 Task: Check the average views per listing of granite counters in the last 1 year.
Action: Mouse moved to (1122, 256)
Screenshot: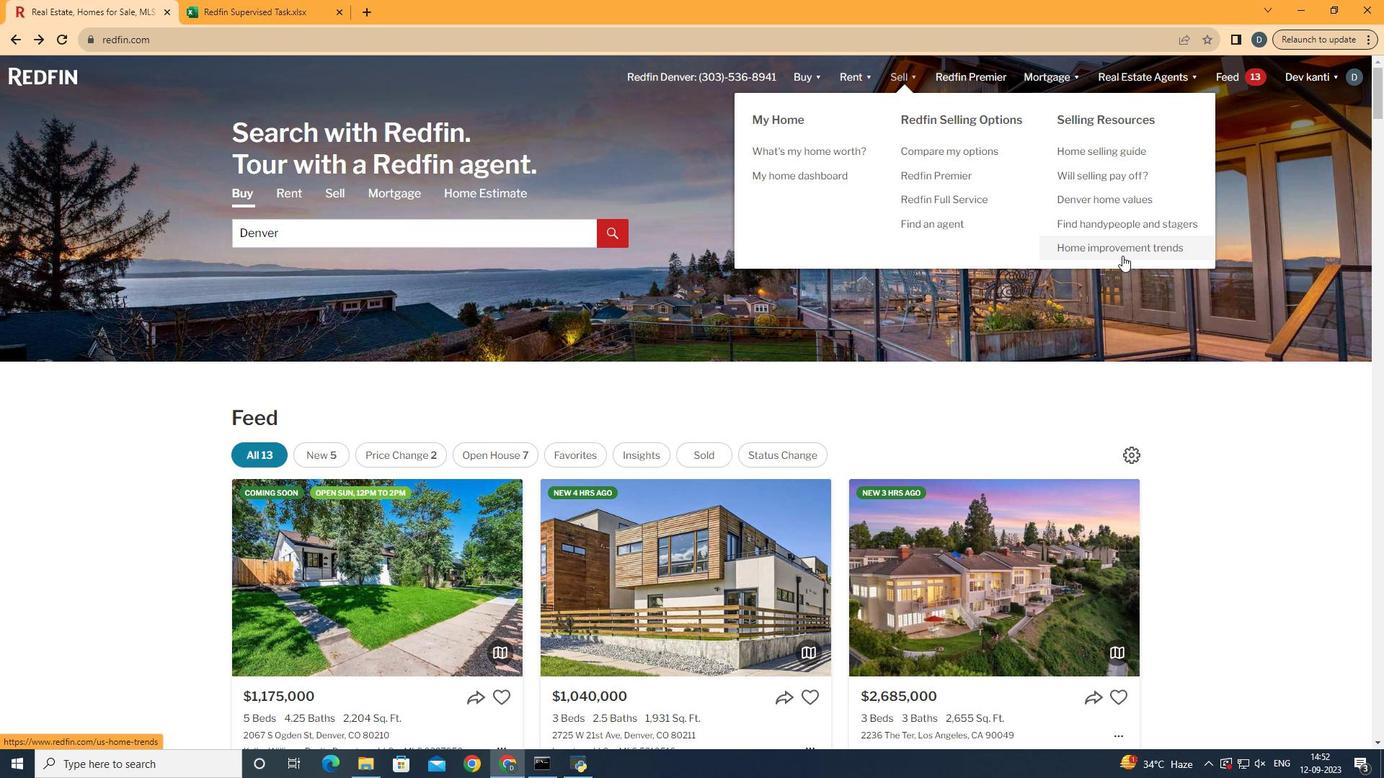 
Action: Mouse pressed left at (1122, 256)
Screenshot: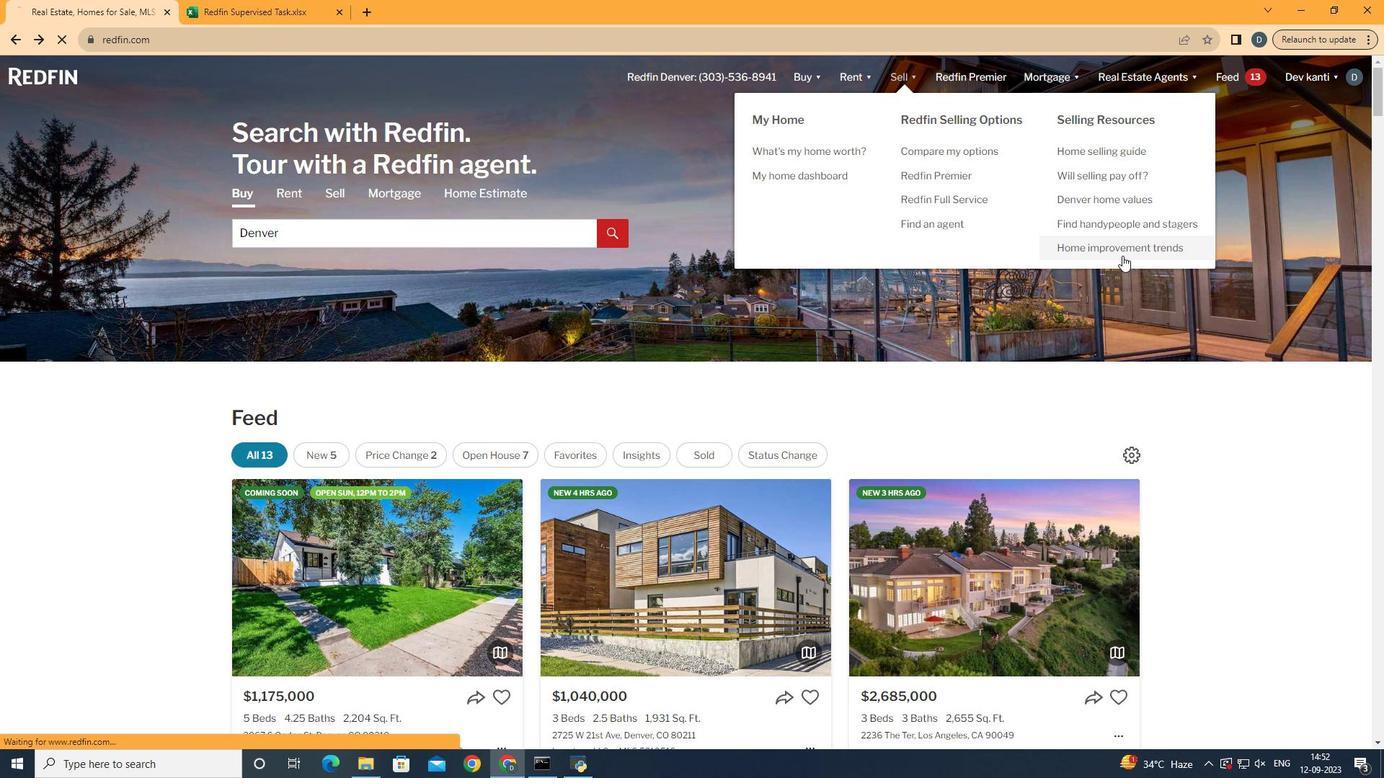 
Action: Mouse moved to (355, 269)
Screenshot: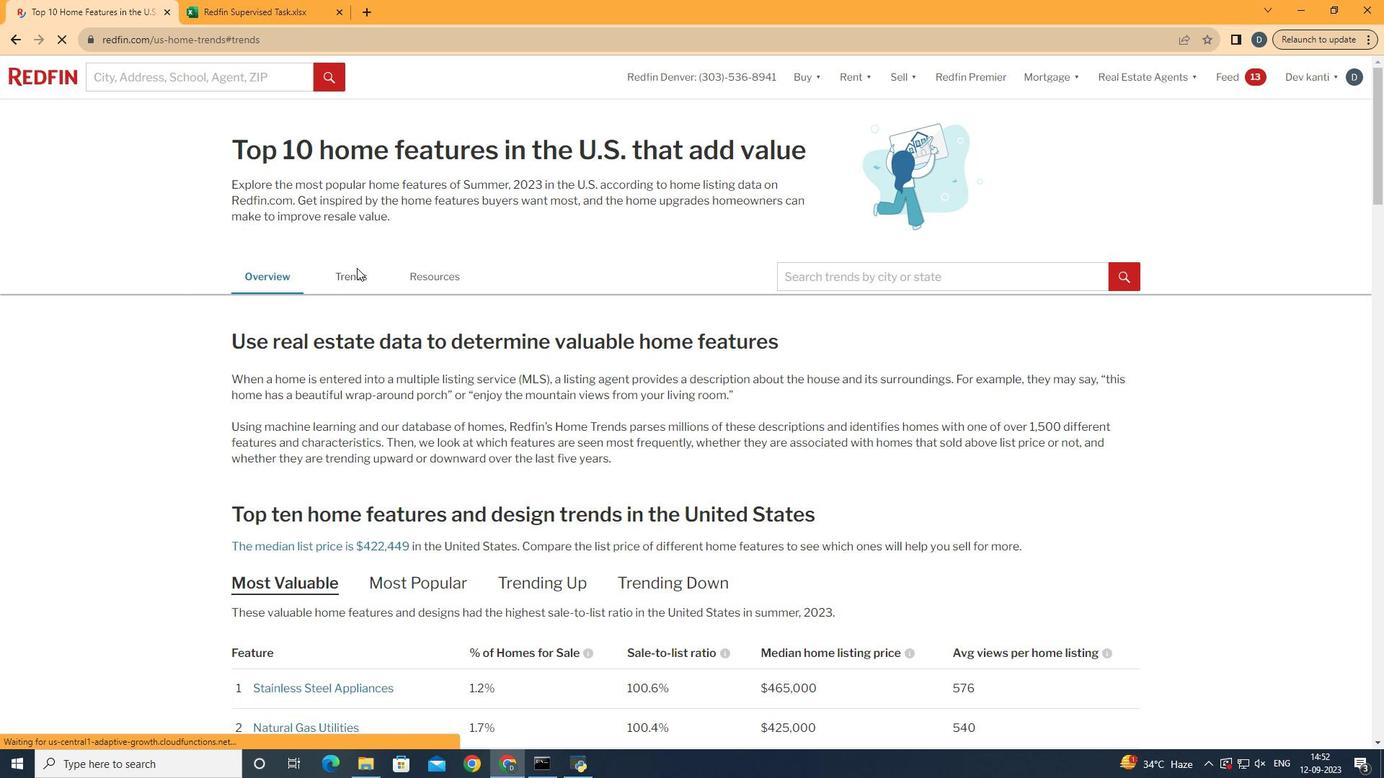 
Action: Mouse pressed left at (355, 269)
Screenshot: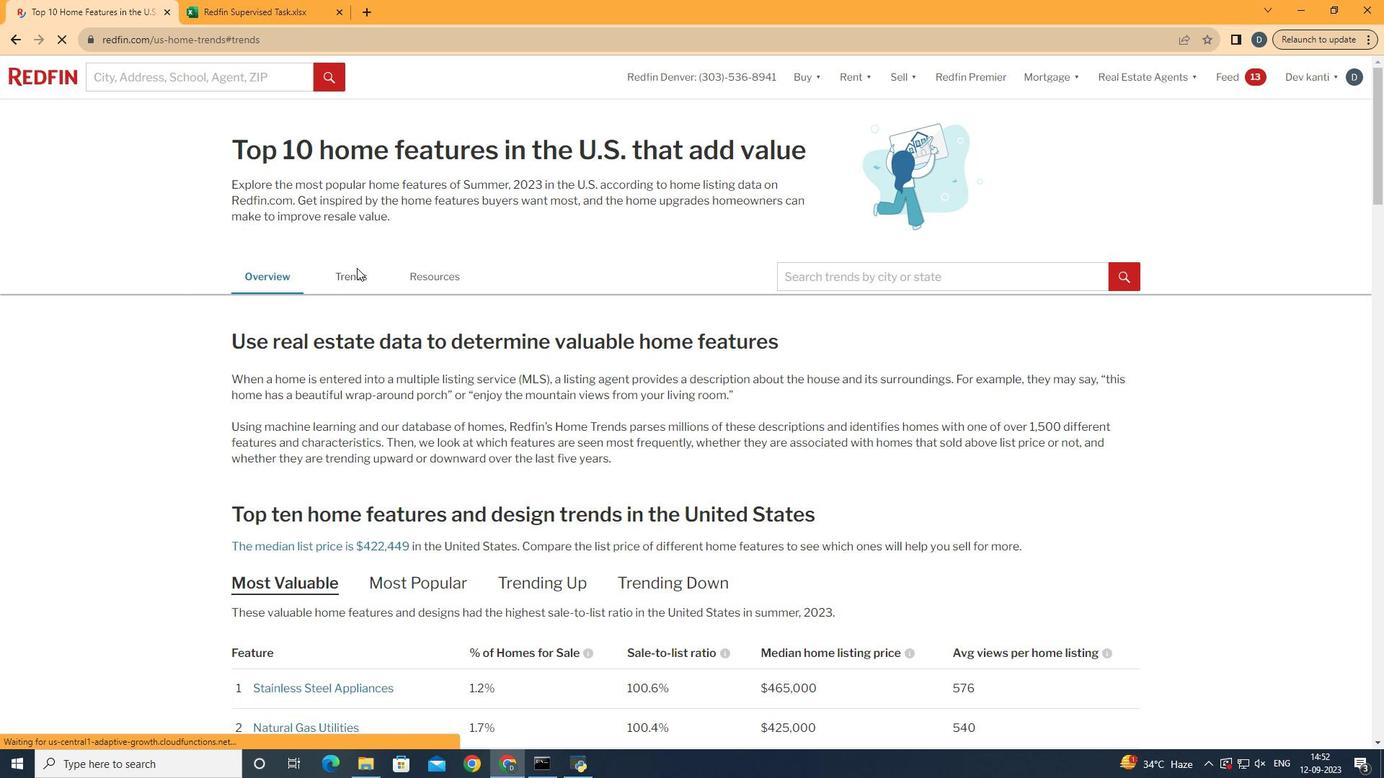 
Action: Mouse moved to (511, 350)
Screenshot: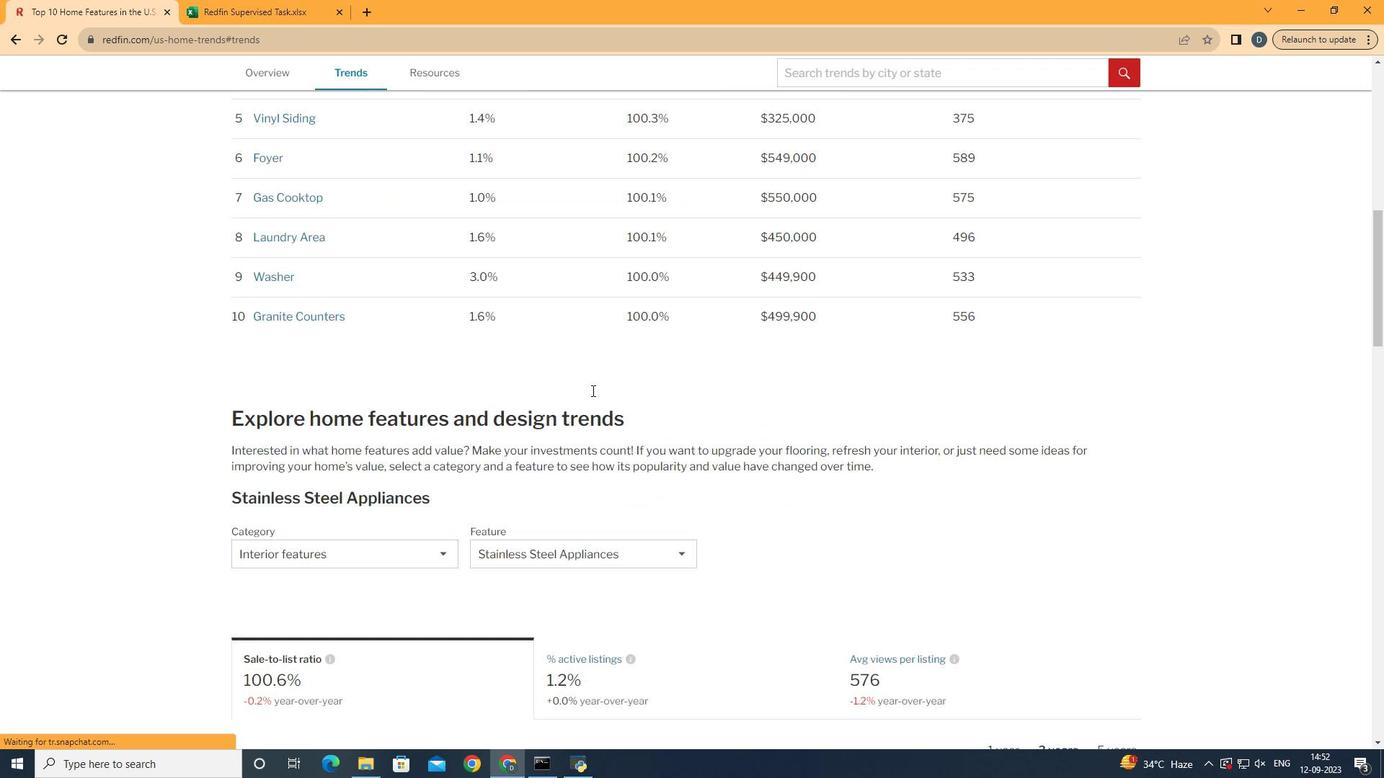 
Action: Mouse scrolled (511, 349) with delta (0, 0)
Screenshot: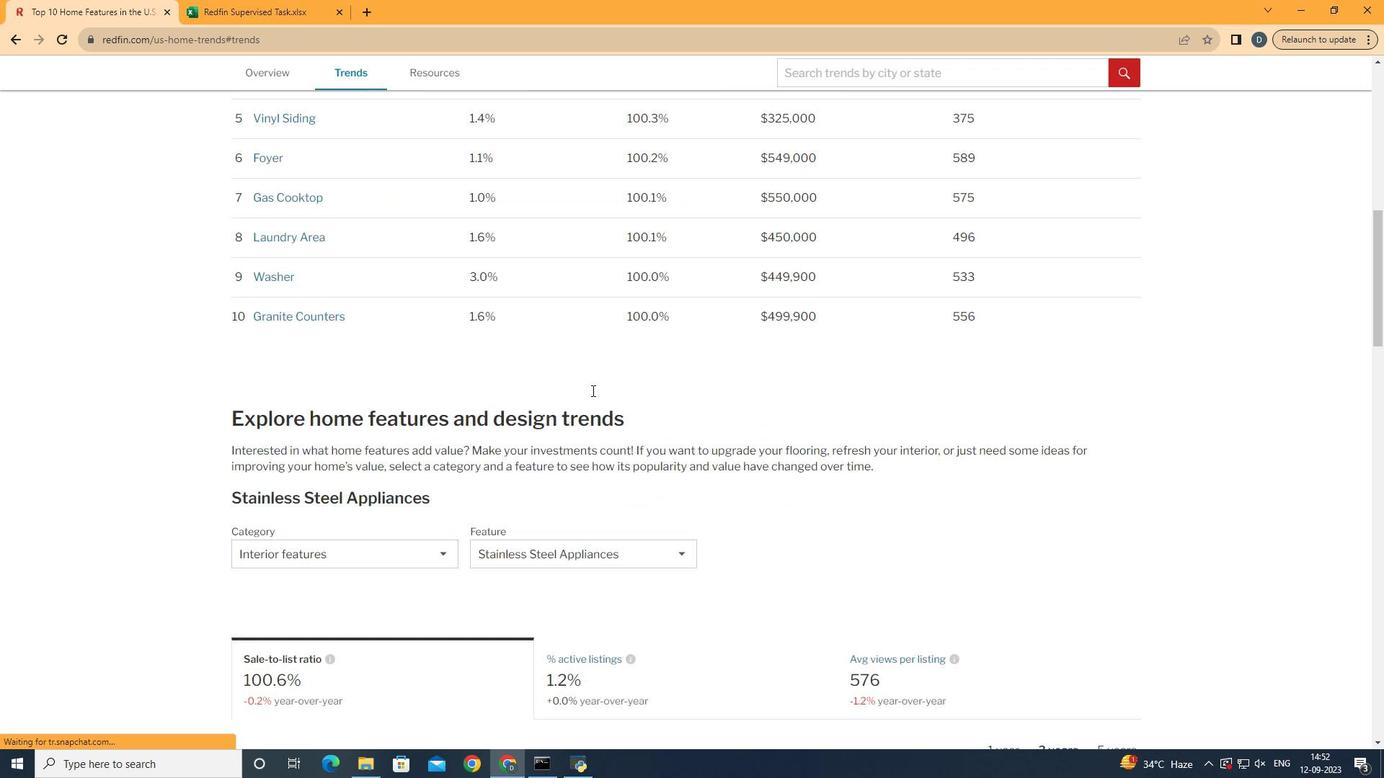 
Action: Mouse moved to (537, 359)
Screenshot: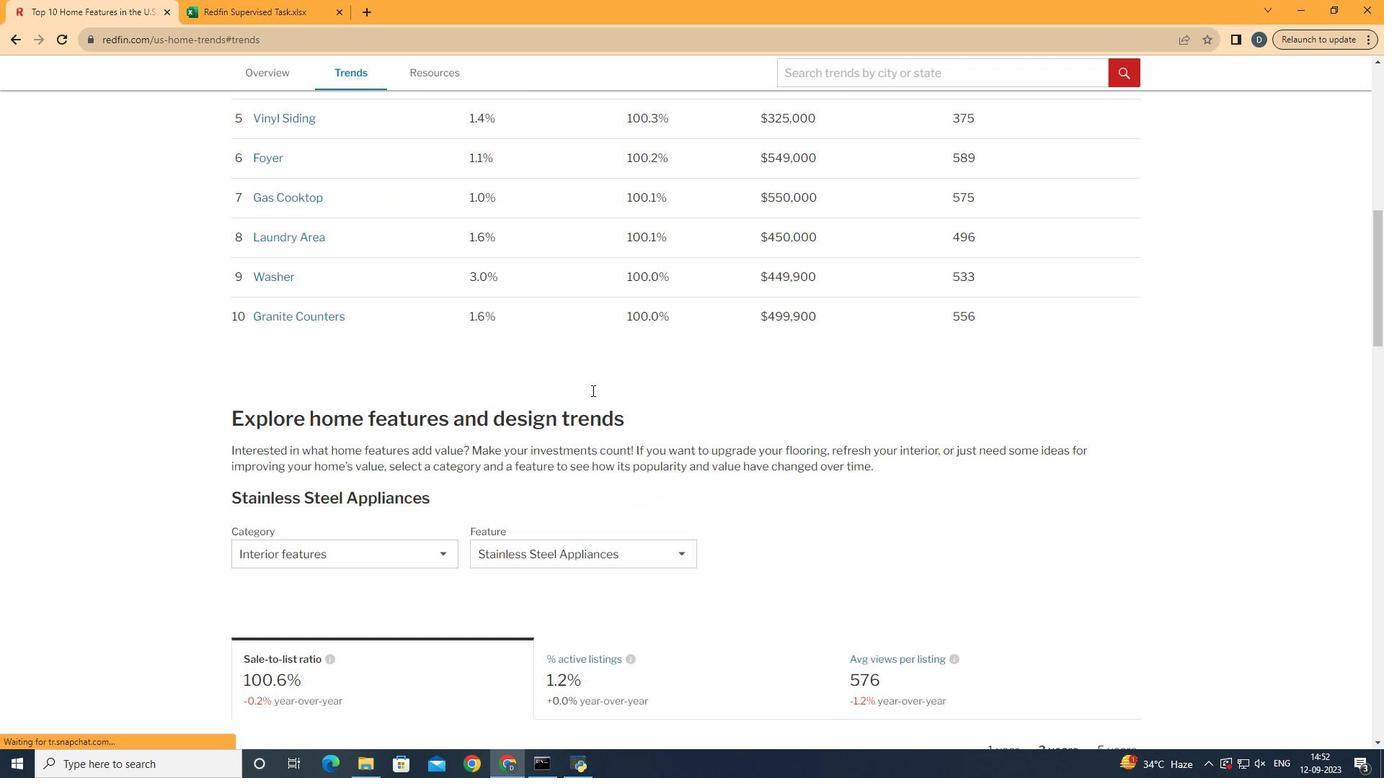 
Action: Mouse scrolled (537, 359) with delta (0, 0)
Screenshot: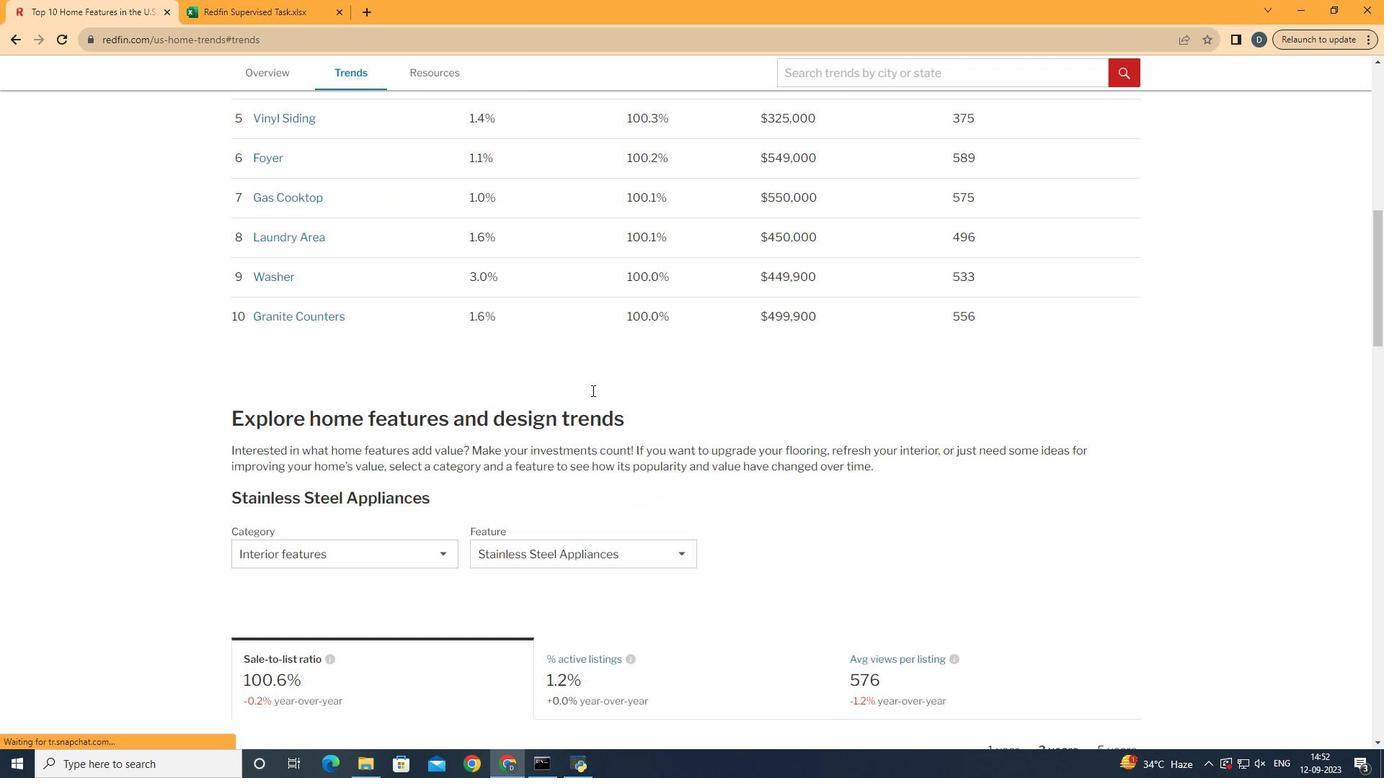
Action: Mouse moved to (557, 365)
Screenshot: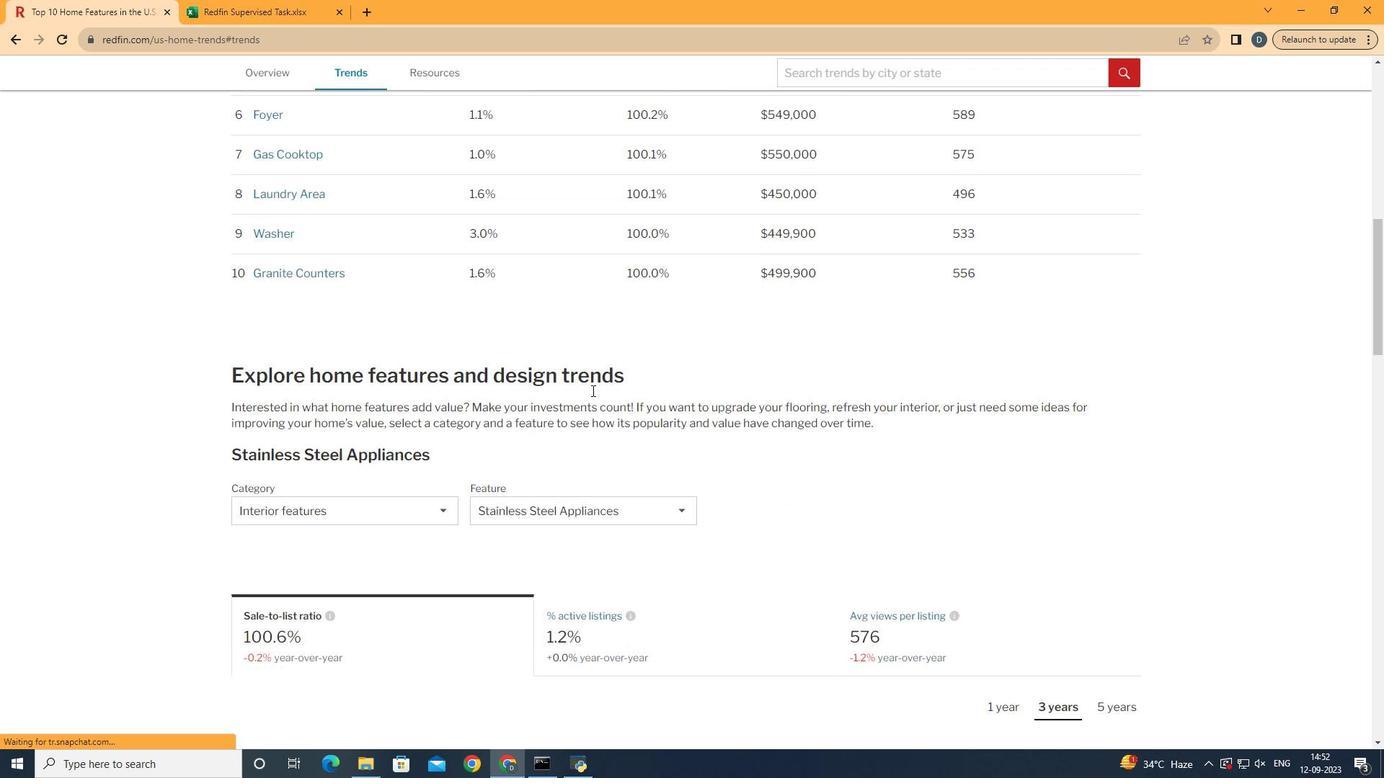 
Action: Mouse scrolled (557, 364) with delta (0, 0)
Screenshot: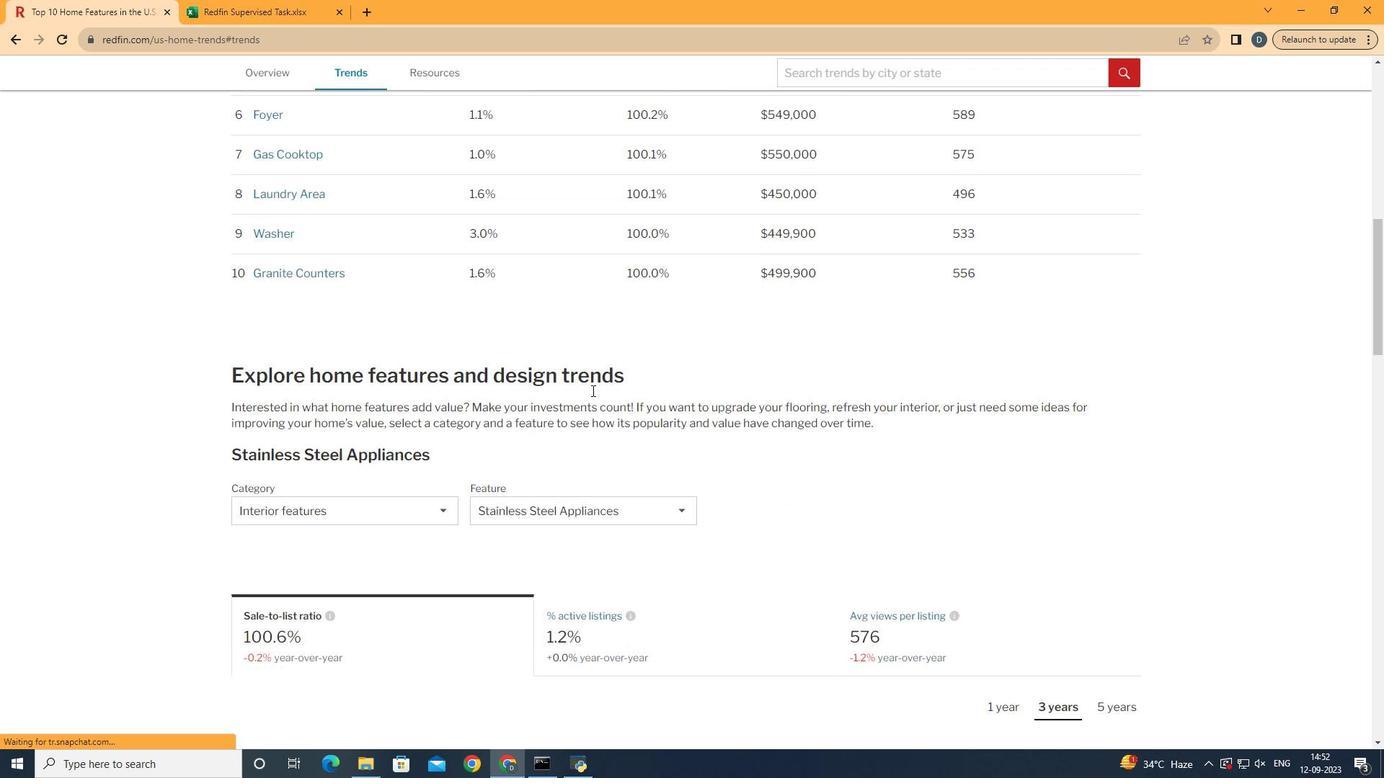 
Action: Mouse moved to (565, 368)
Screenshot: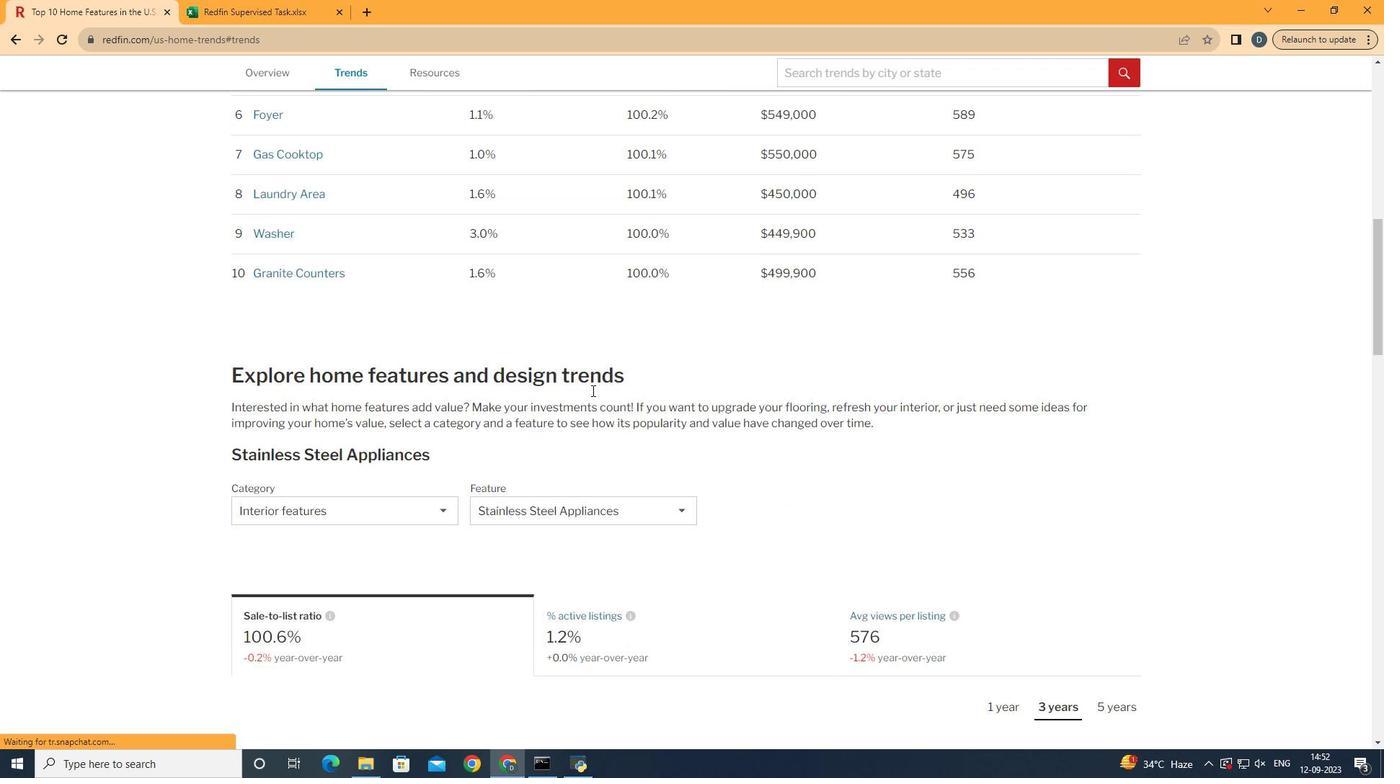 
Action: Mouse scrolled (565, 367) with delta (0, 0)
Screenshot: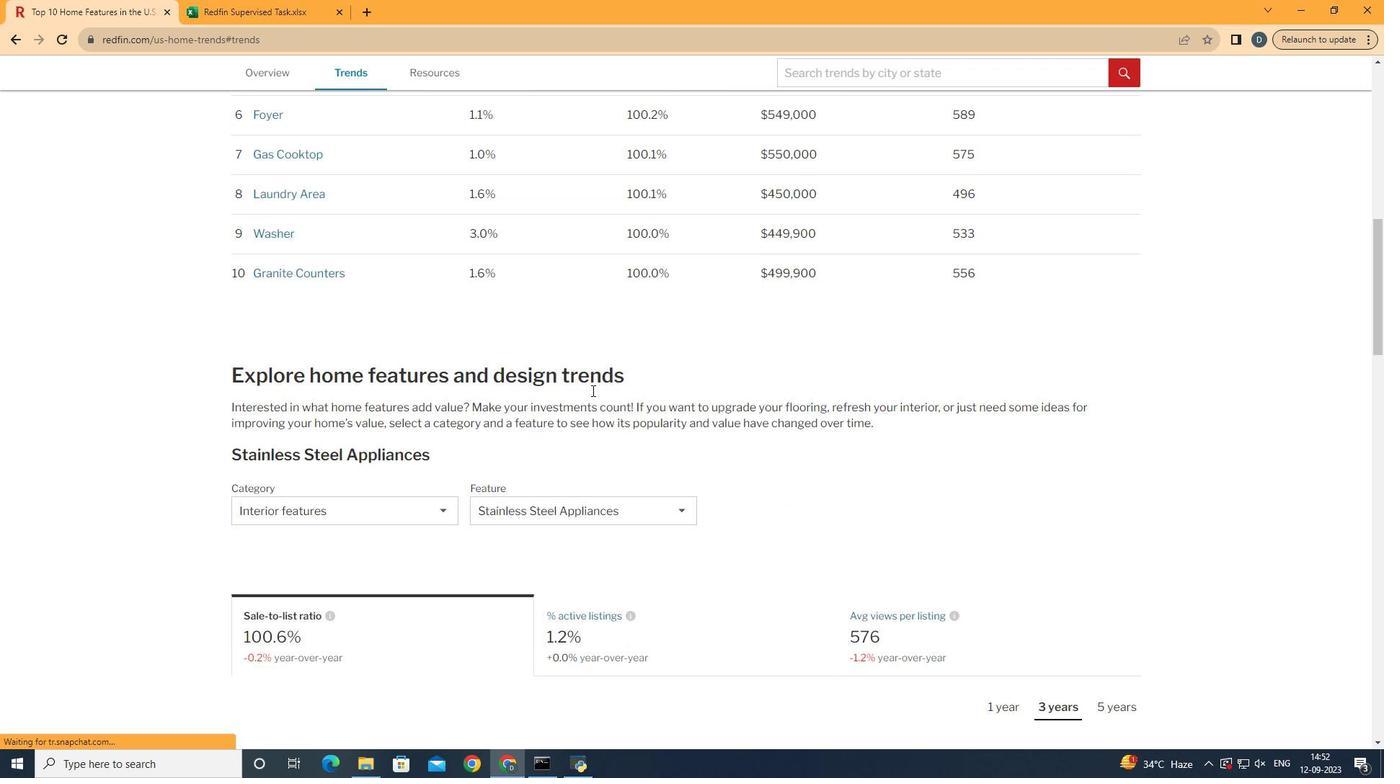 
Action: Mouse moved to (574, 377)
Screenshot: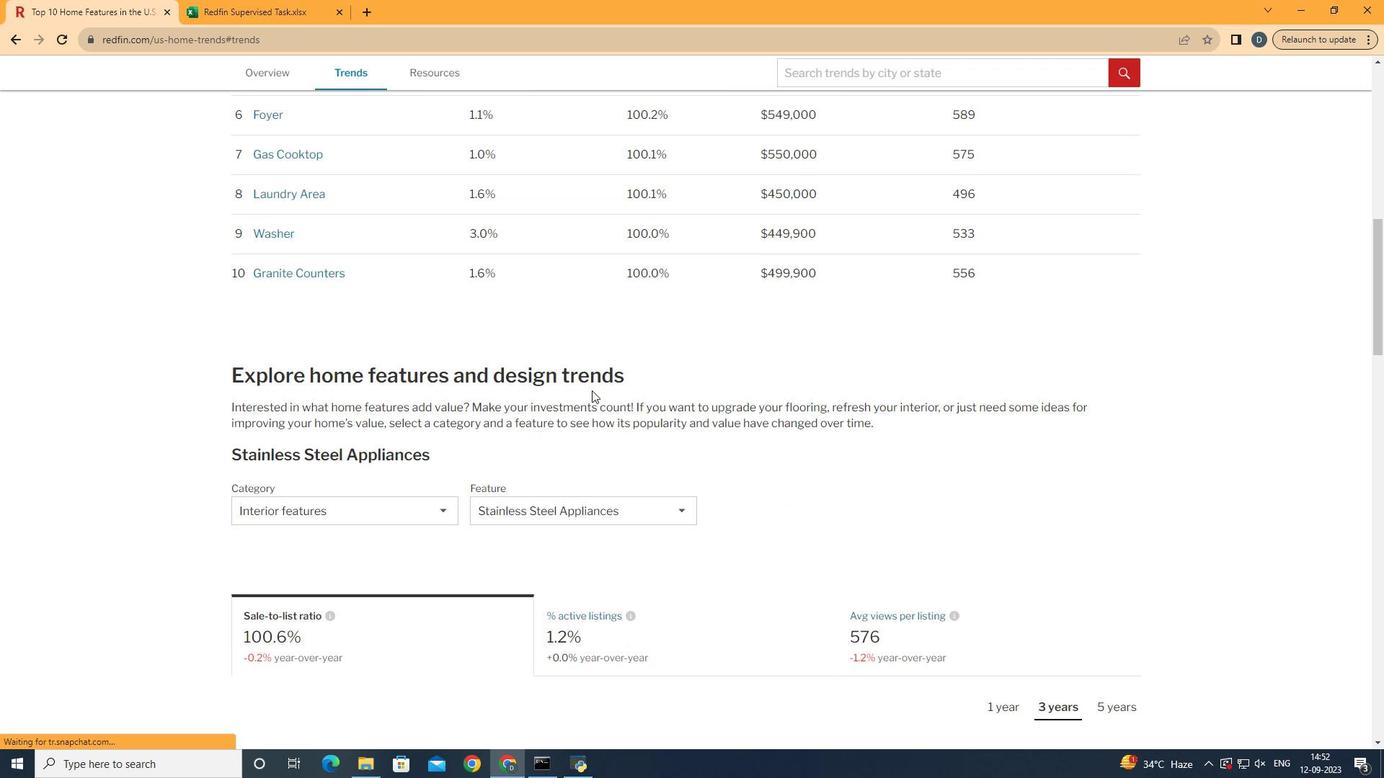 
Action: Mouse scrolled (574, 377) with delta (0, 0)
Screenshot: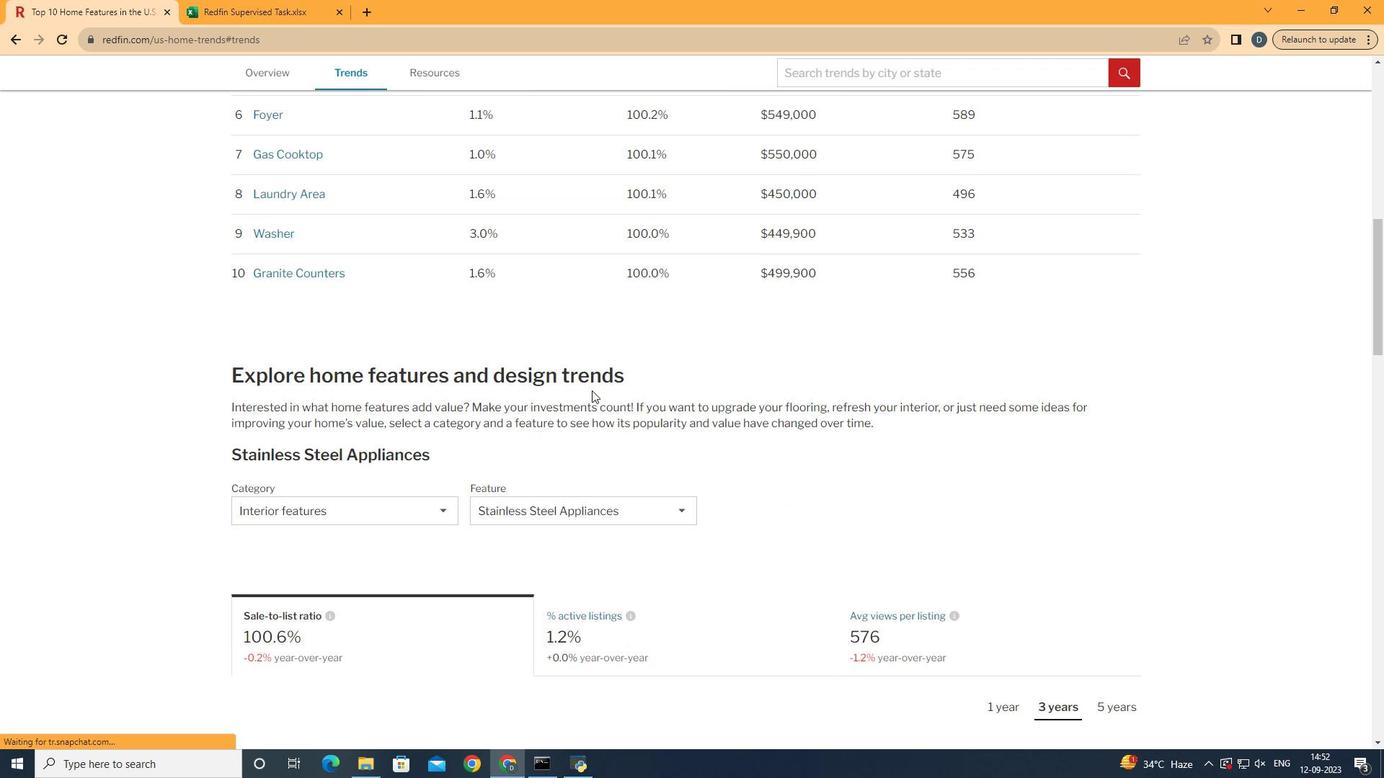 
Action: Mouse moved to (592, 390)
Screenshot: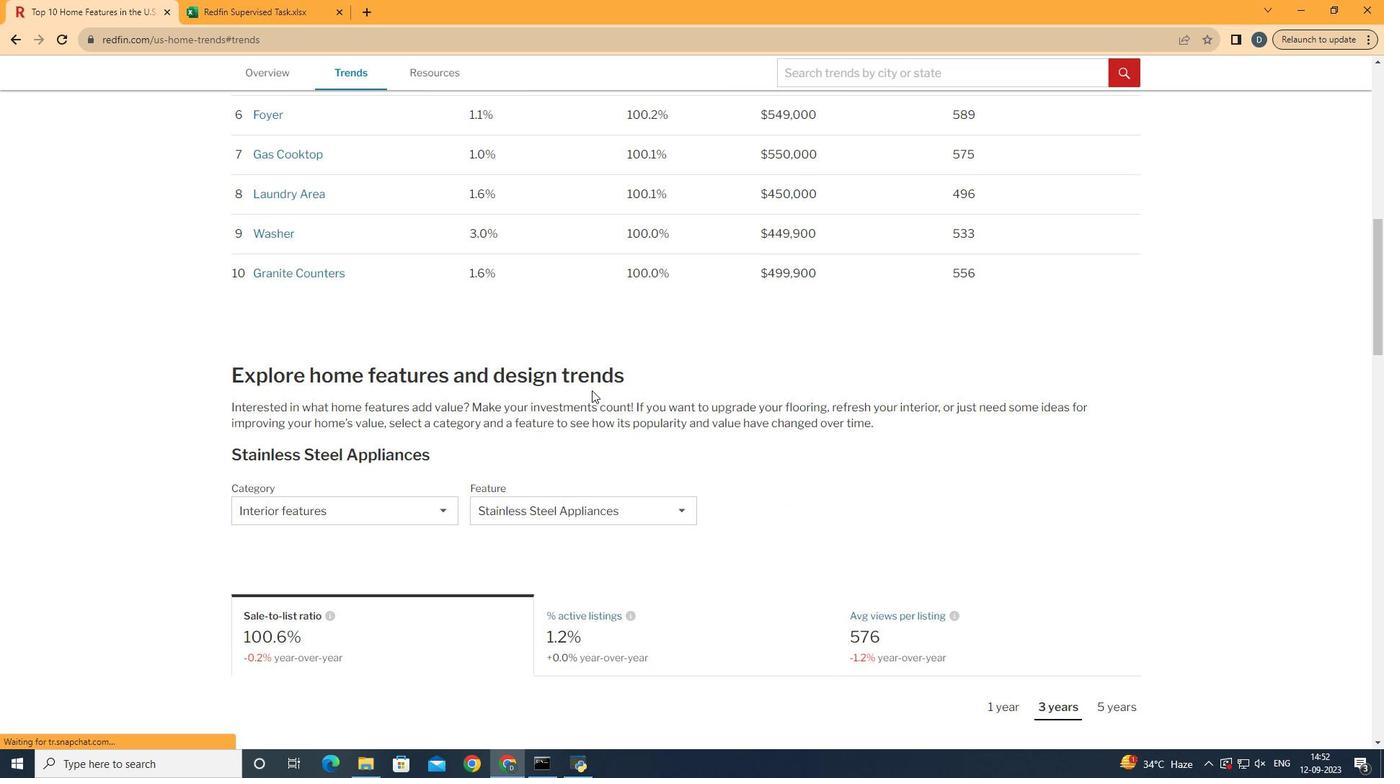 
Action: Mouse scrolled (592, 390) with delta (0, 0)
Screenshot: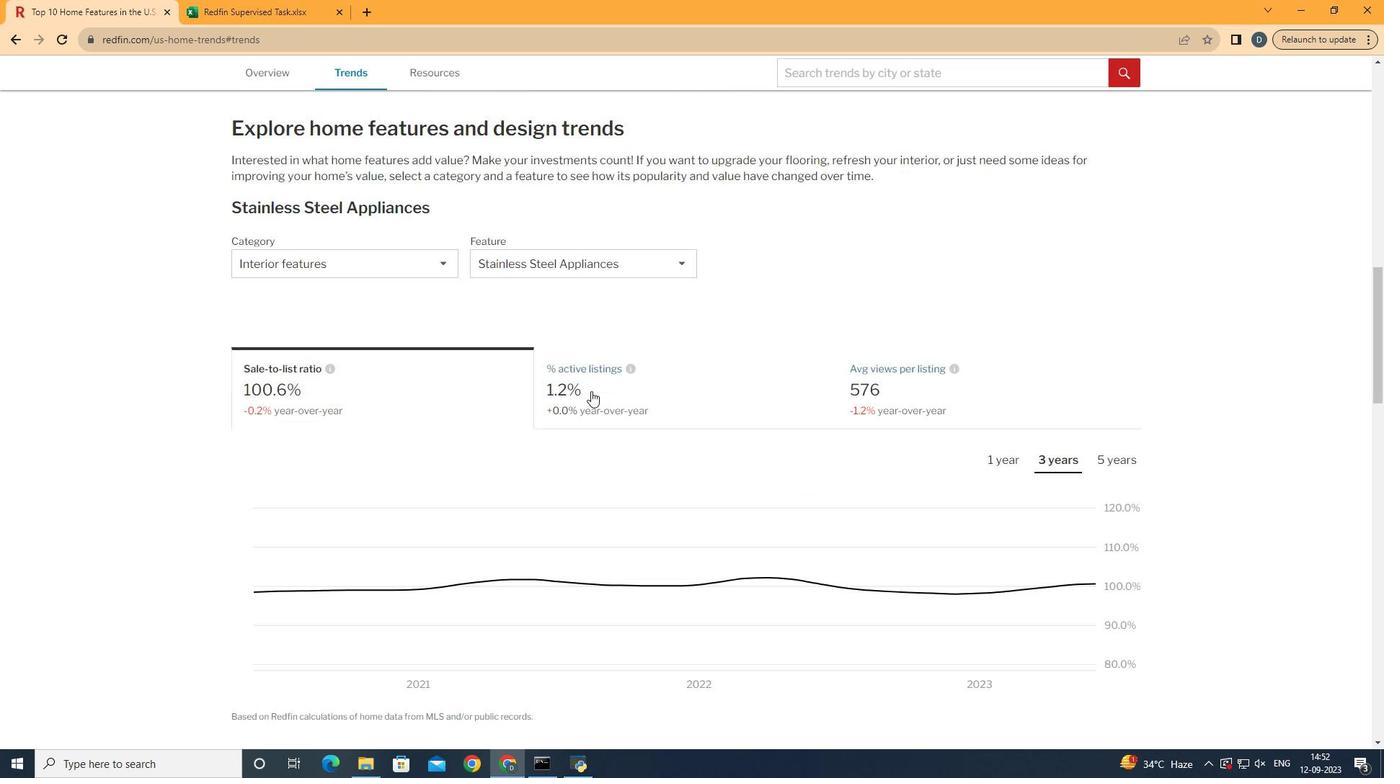 
Action: Mouse scrolled (592, 390) with delta (0, 0)
Screenshot: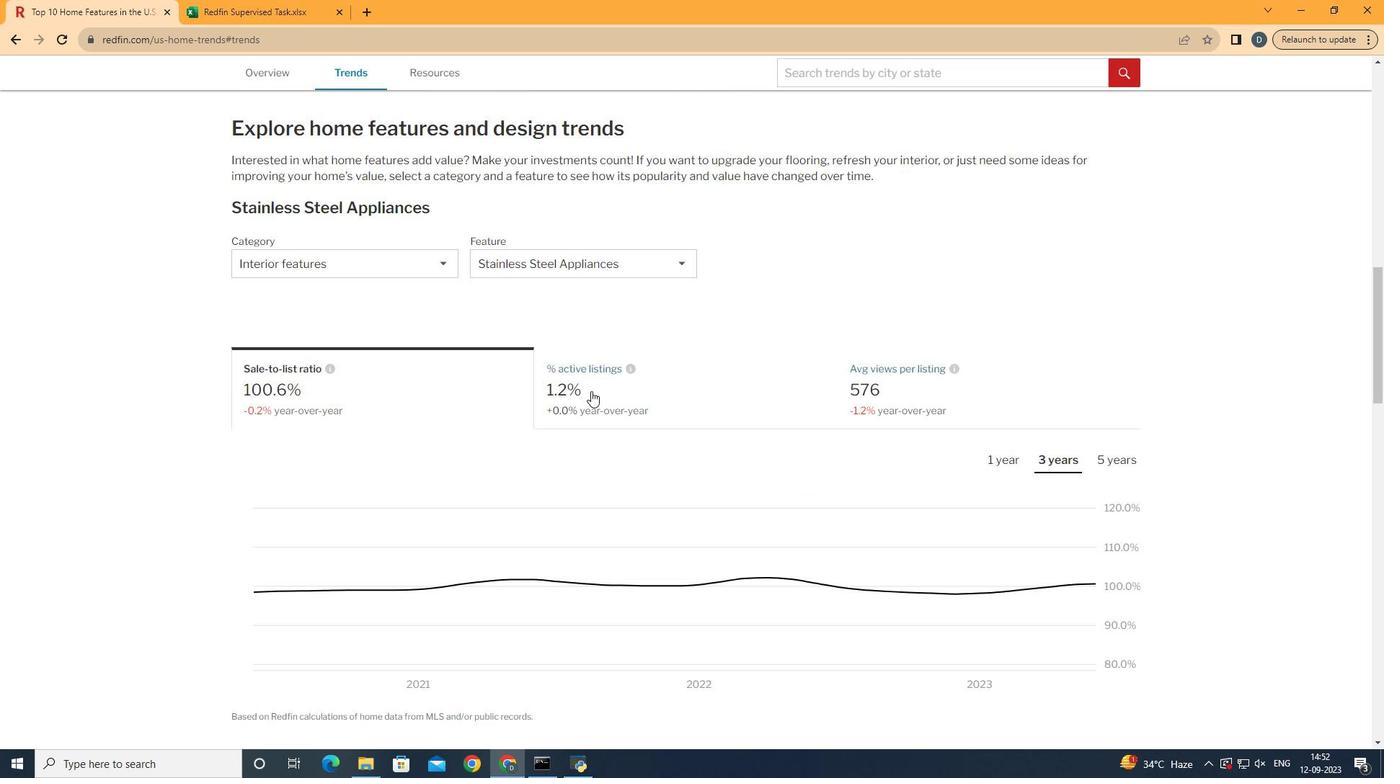 
Action: Mouse scrolled (592, 390) with delta (0, 0)
Screenshot: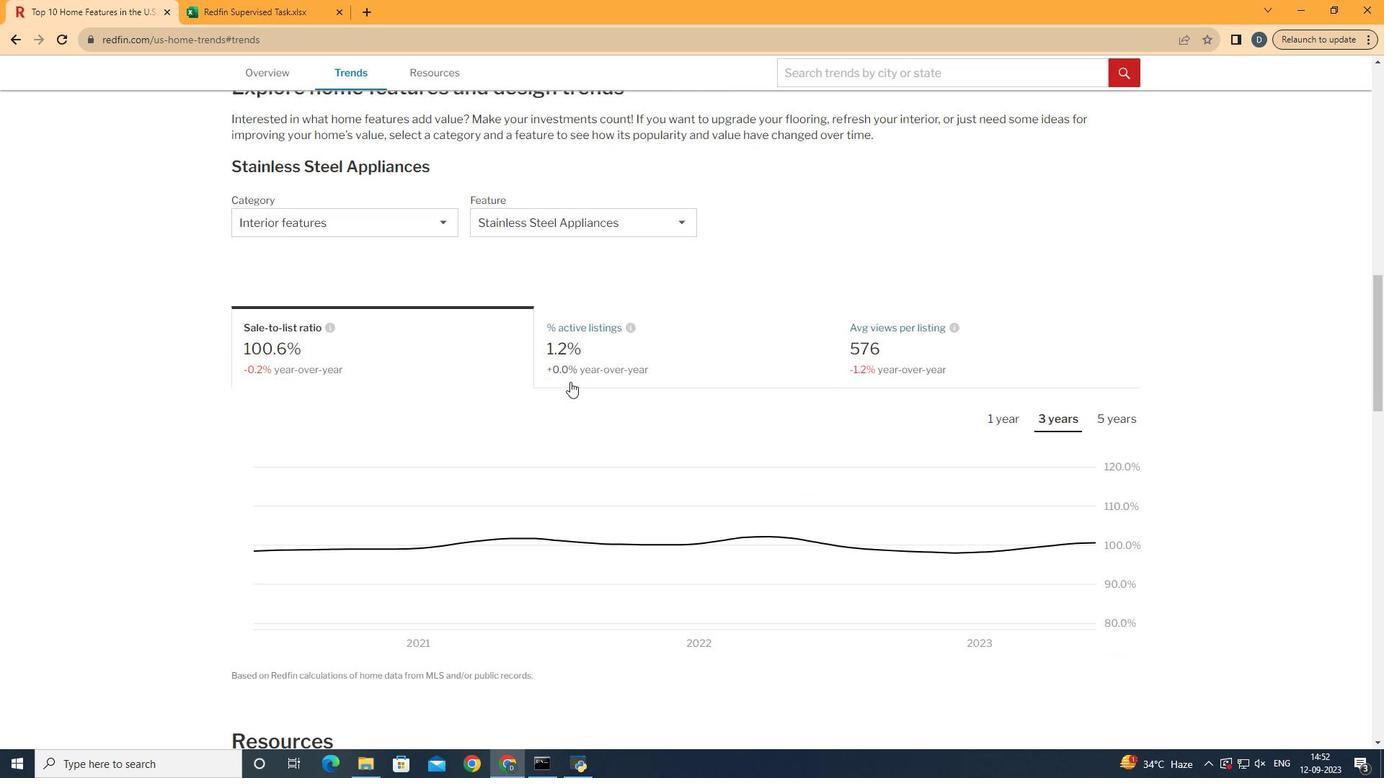 
Action: Mouse scrolled (592, 390) with delta (0, 0)
Screenshot: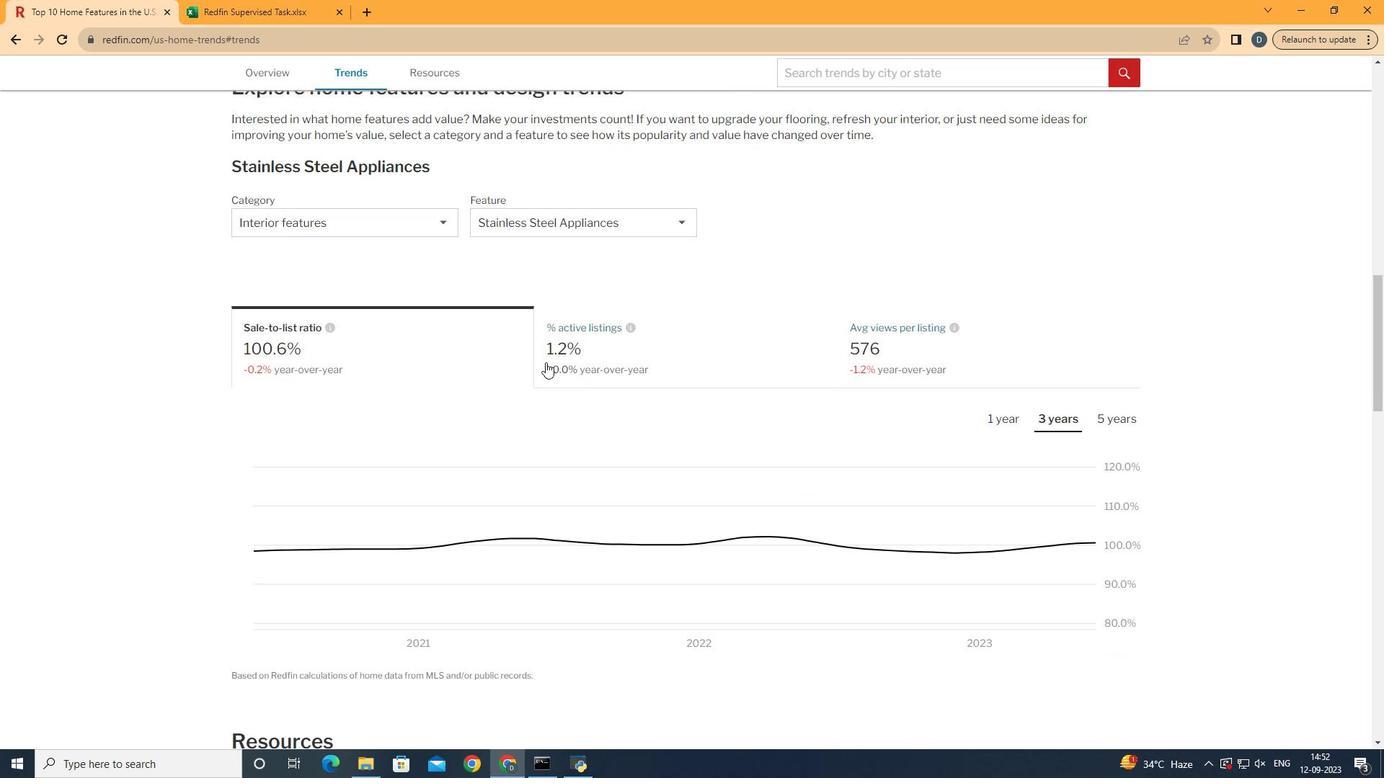 
Action: Mouse moved to (411, 207)
Screenshot: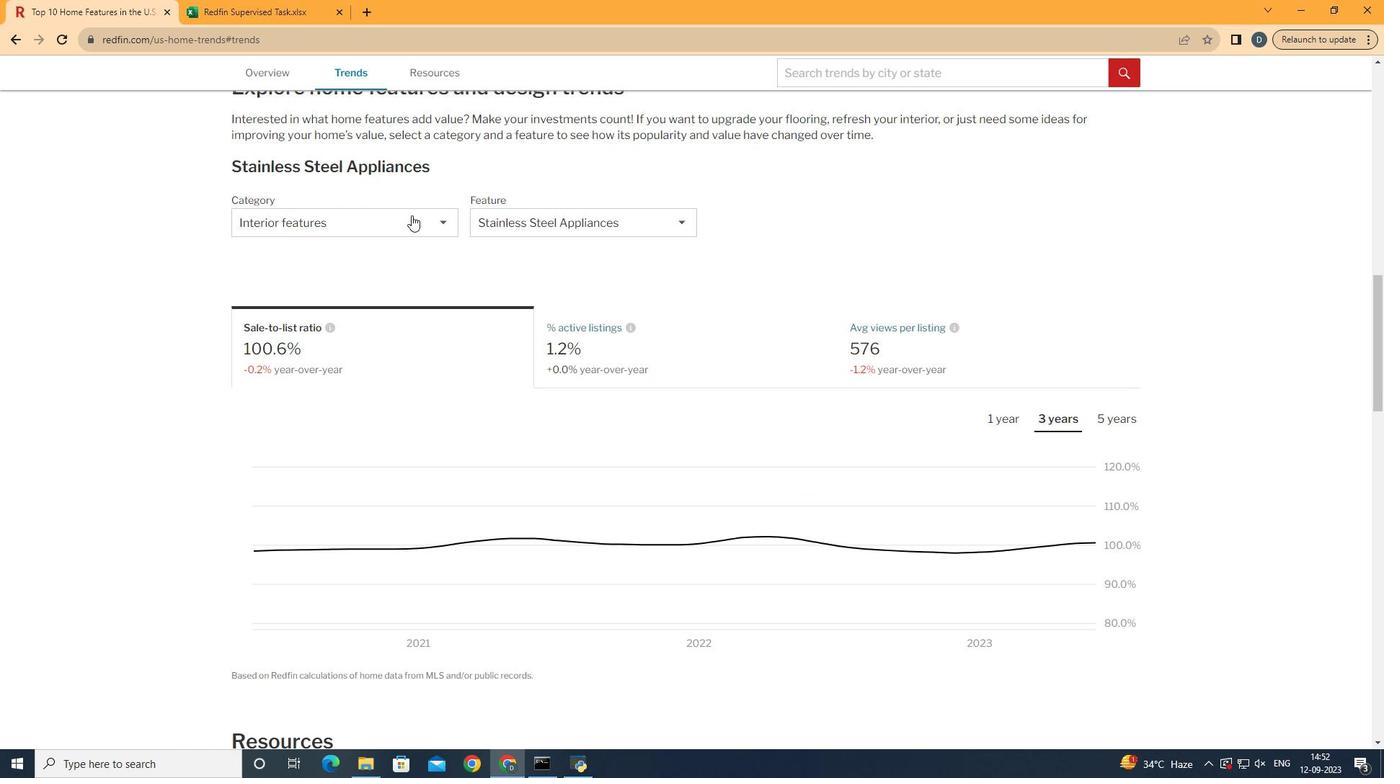 
Action: Mouse pressed left at (411, 207)
Screenshot: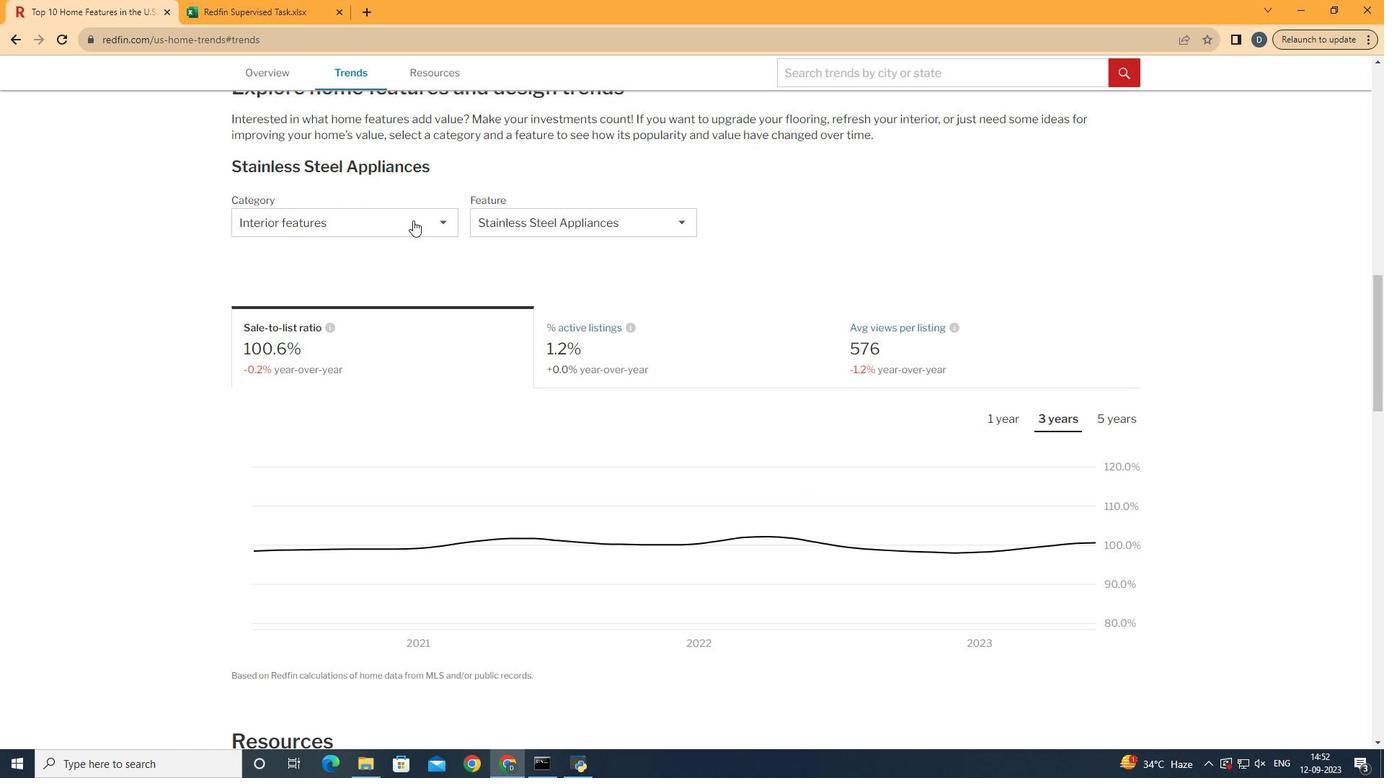 
Action: Mouse moved to (413, 220)
Screenshot: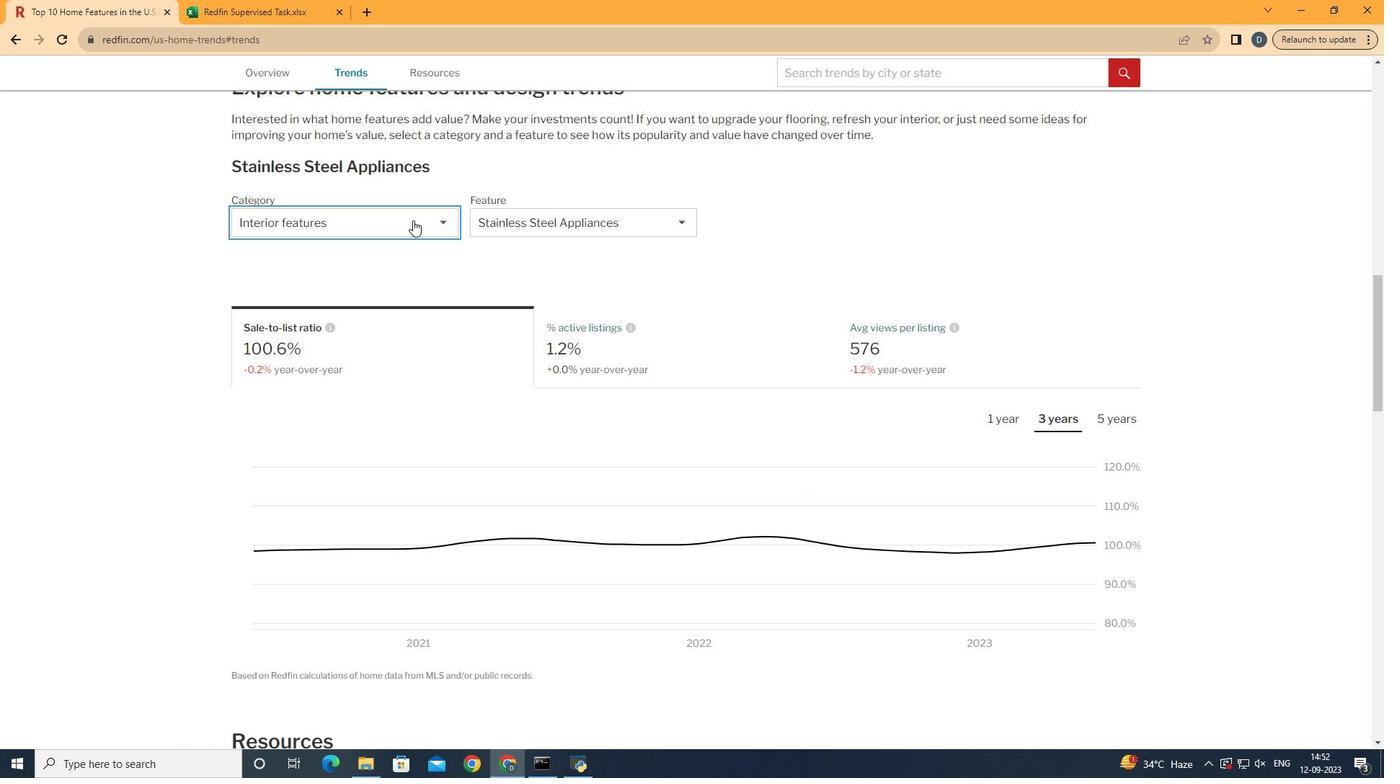 
Action: Mouse pressed left at (413, 220)
Screenshot: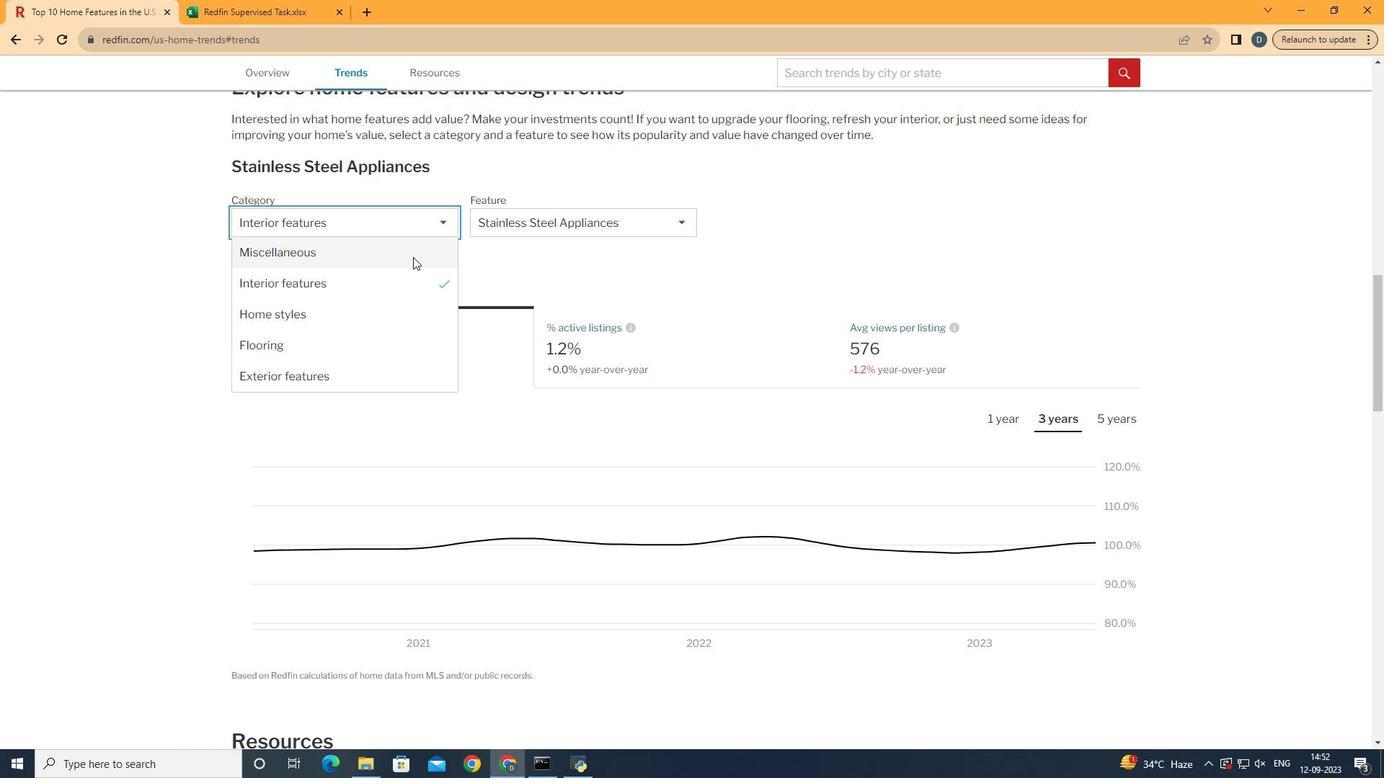 
Action: Mouse moved to (411, 280)
Screenshot: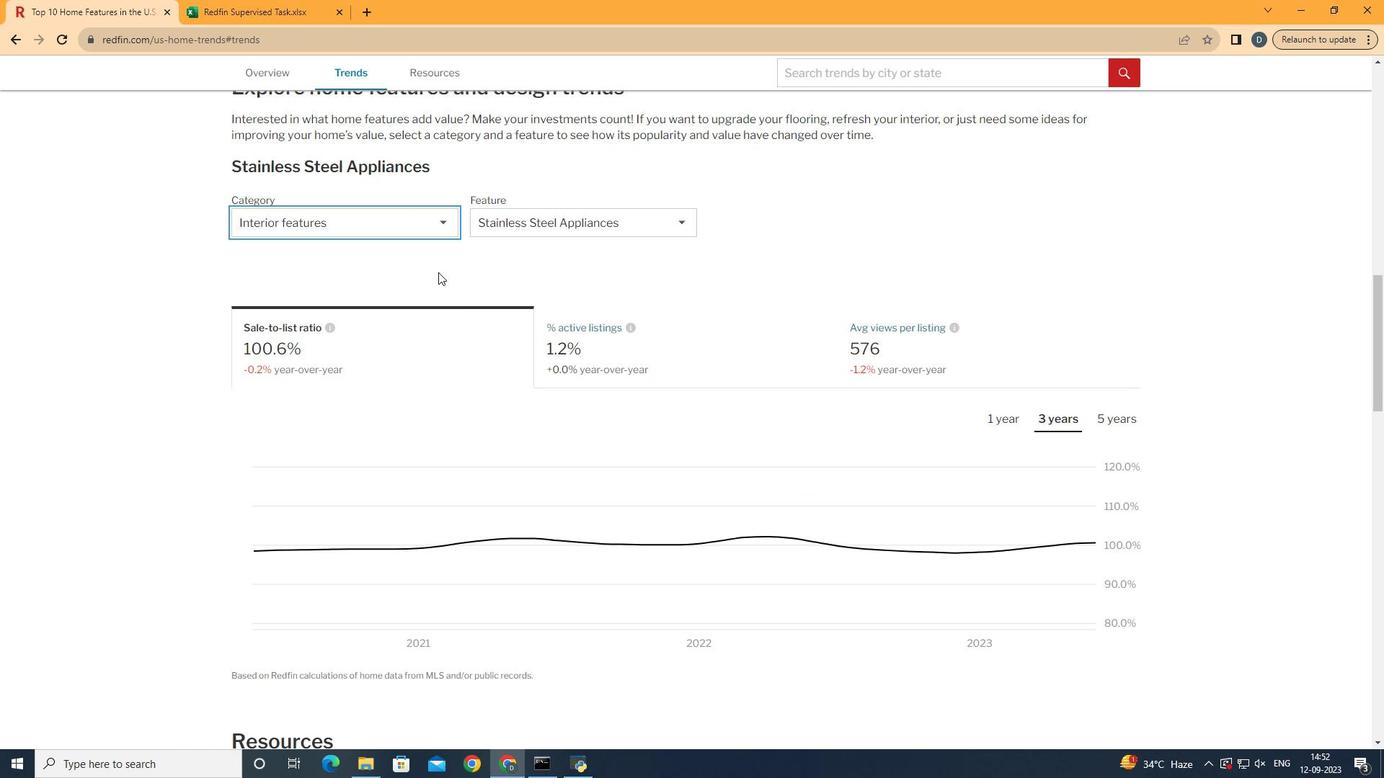 
Action: Mouse pressed left at (411, 280)
Screenshot: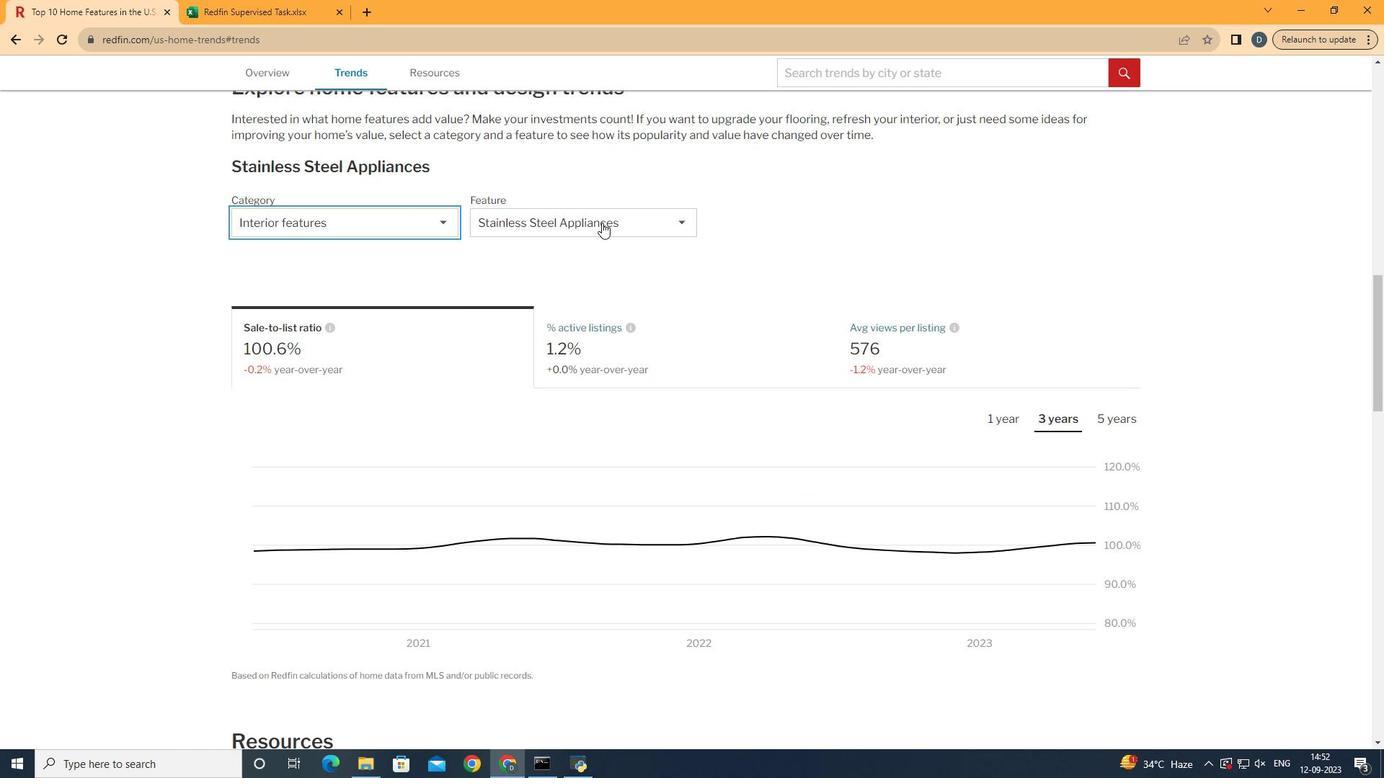 
Action: Mouse moved to (602, 222)
Screenshot: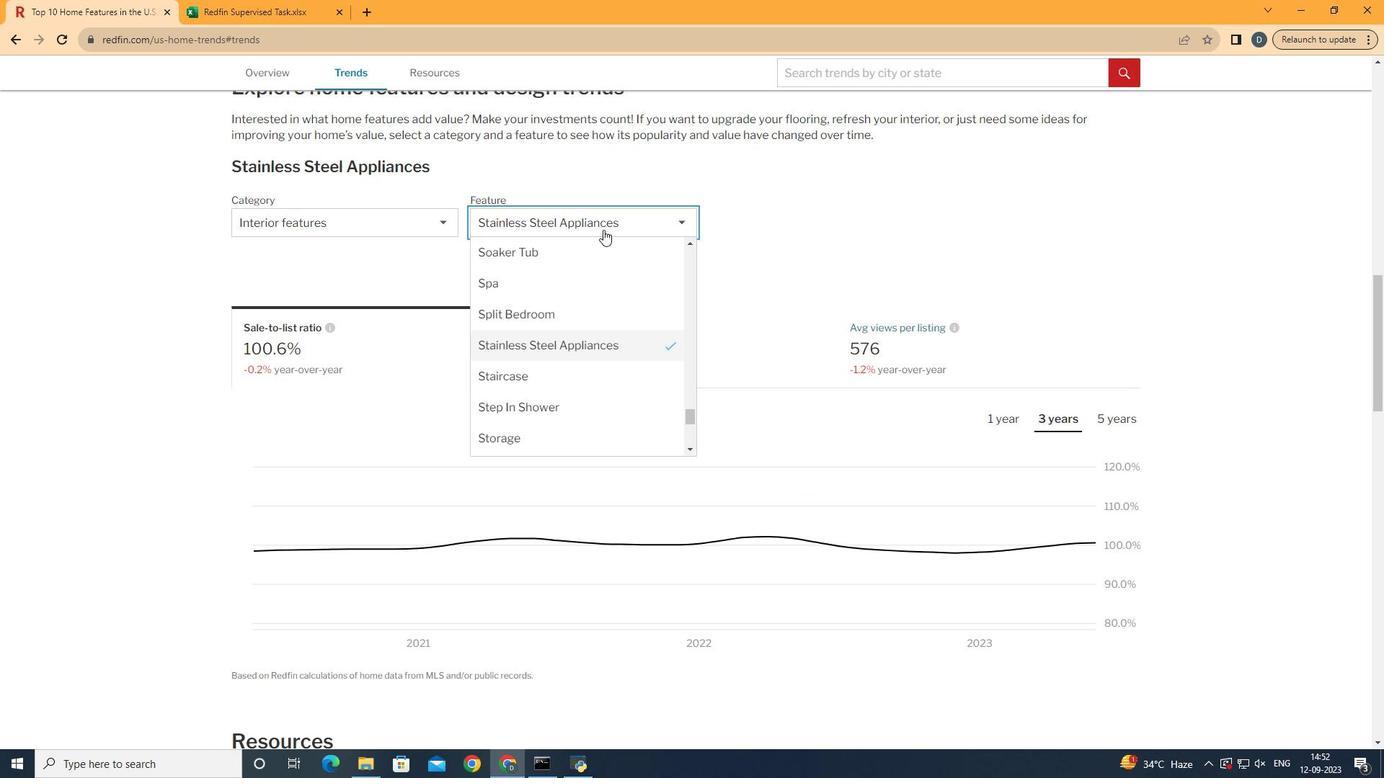 
Action: Mouse pressed left at (602, 222)
Screenshot: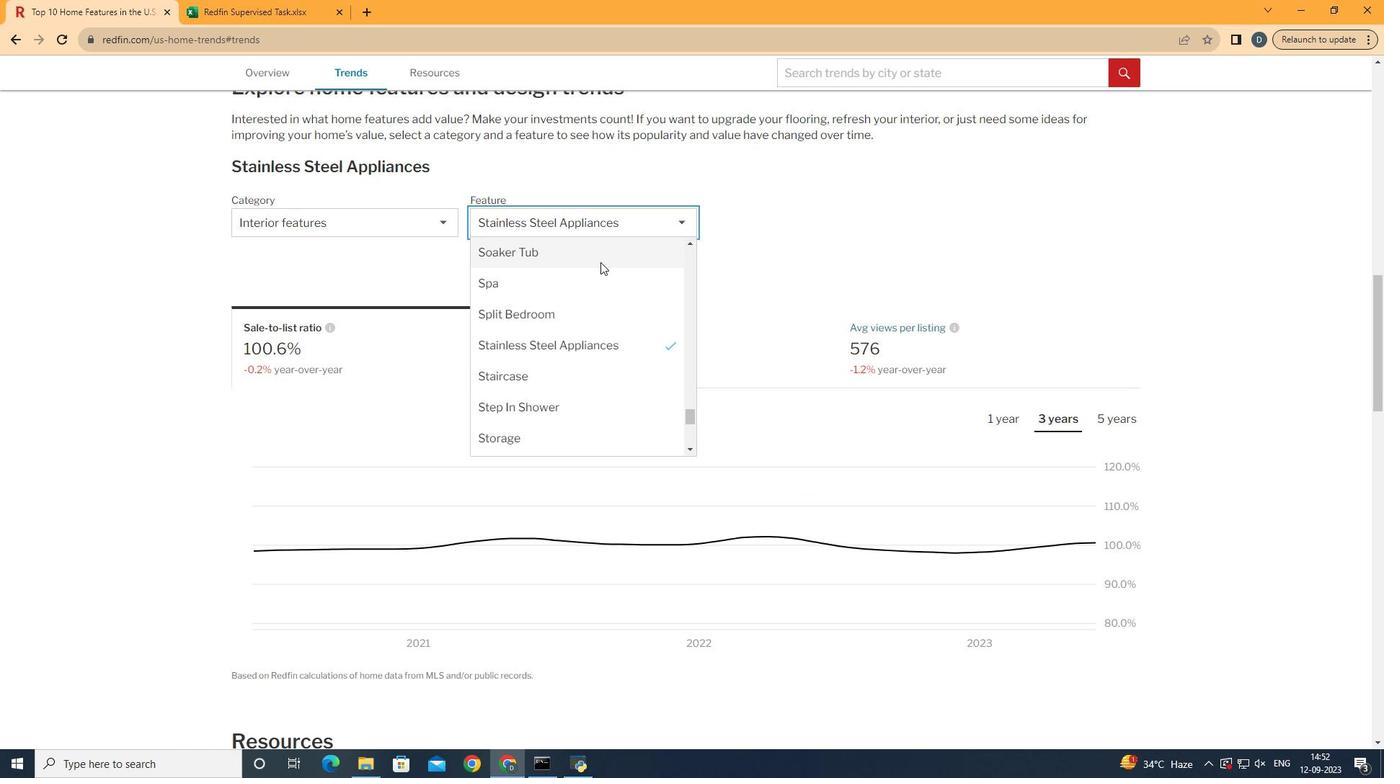 
Action: Mouse moved to (608, 281)
Screenshot: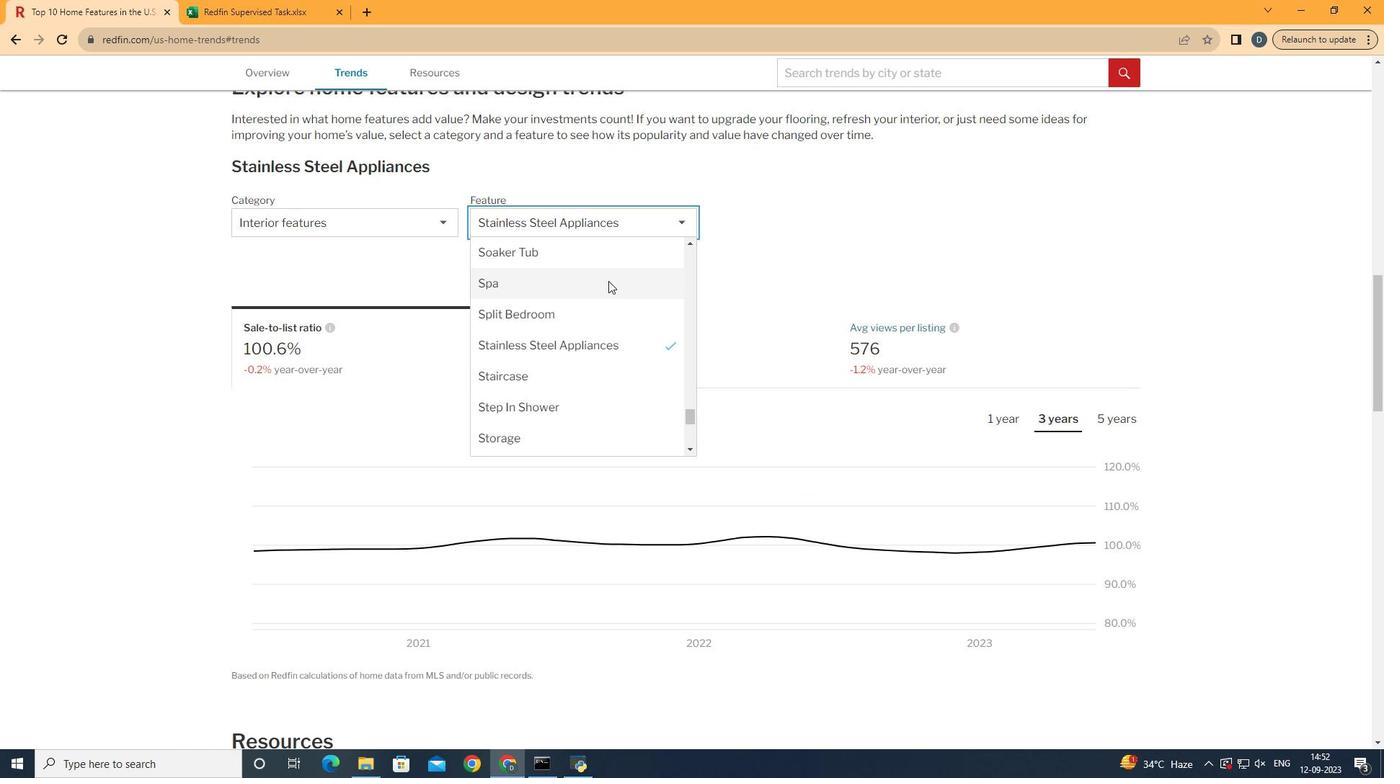 
Action: Mouse scrolled (608, 281) with delta (0, 0)
Screenshot: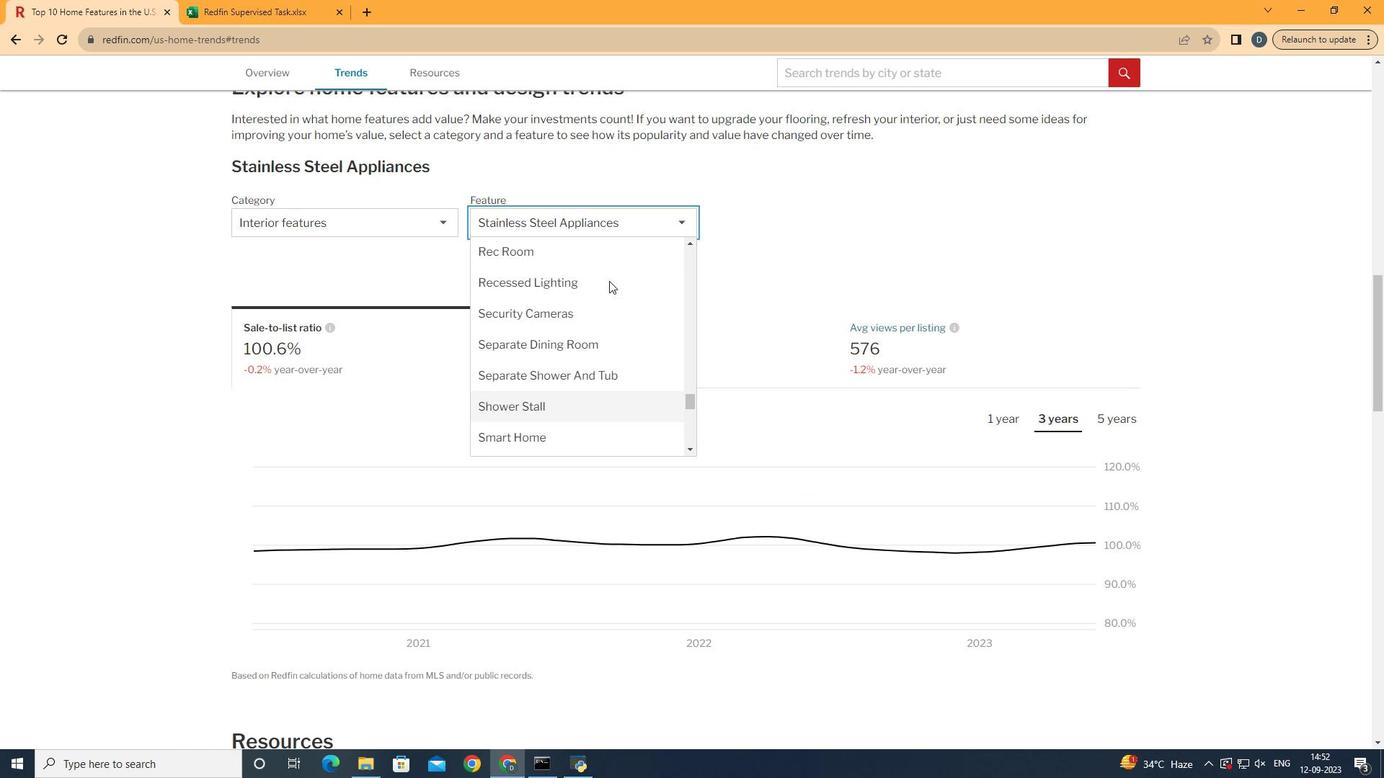
Action: Mouse scrolled (608, 281) with delta (0, 0)
Screenshot: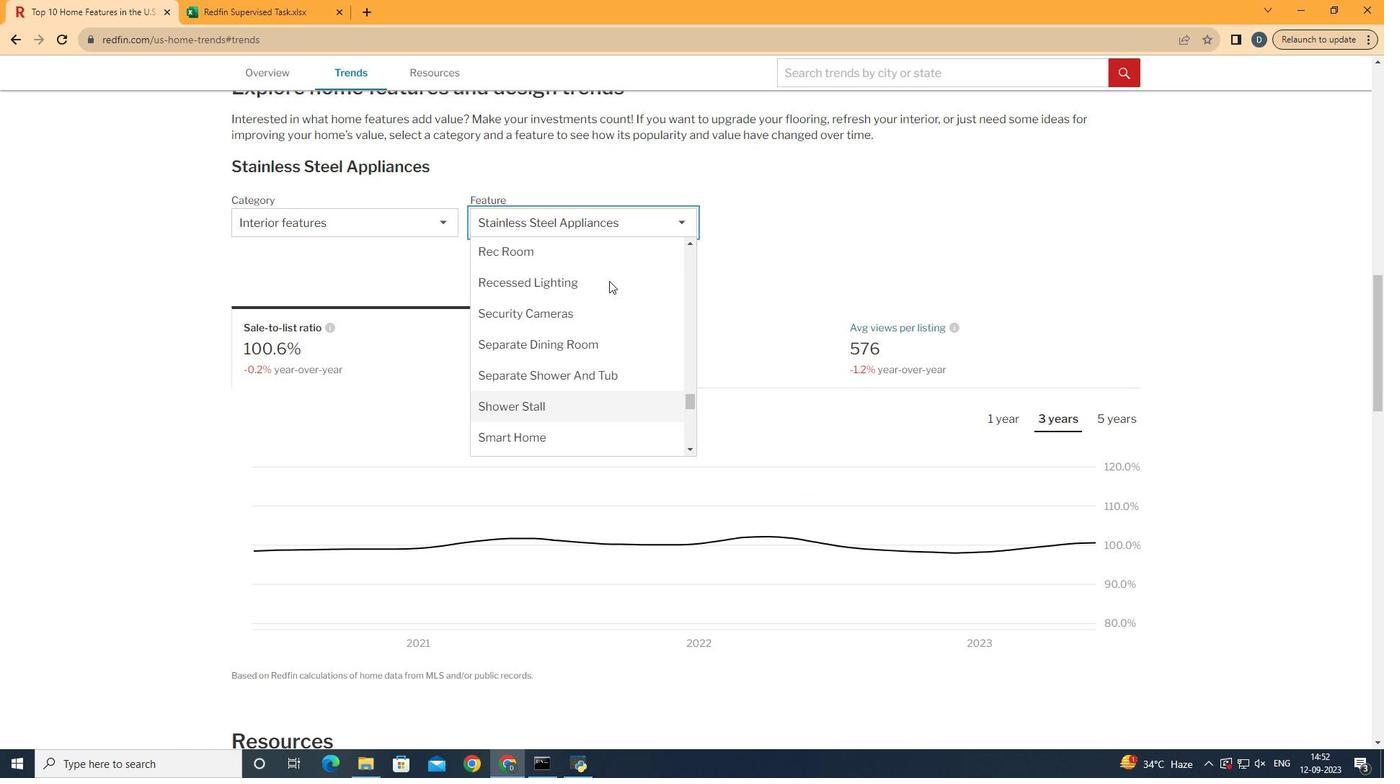
Action: Mouse scrolled (608, 281) with delta (0, 0)
Screenshot: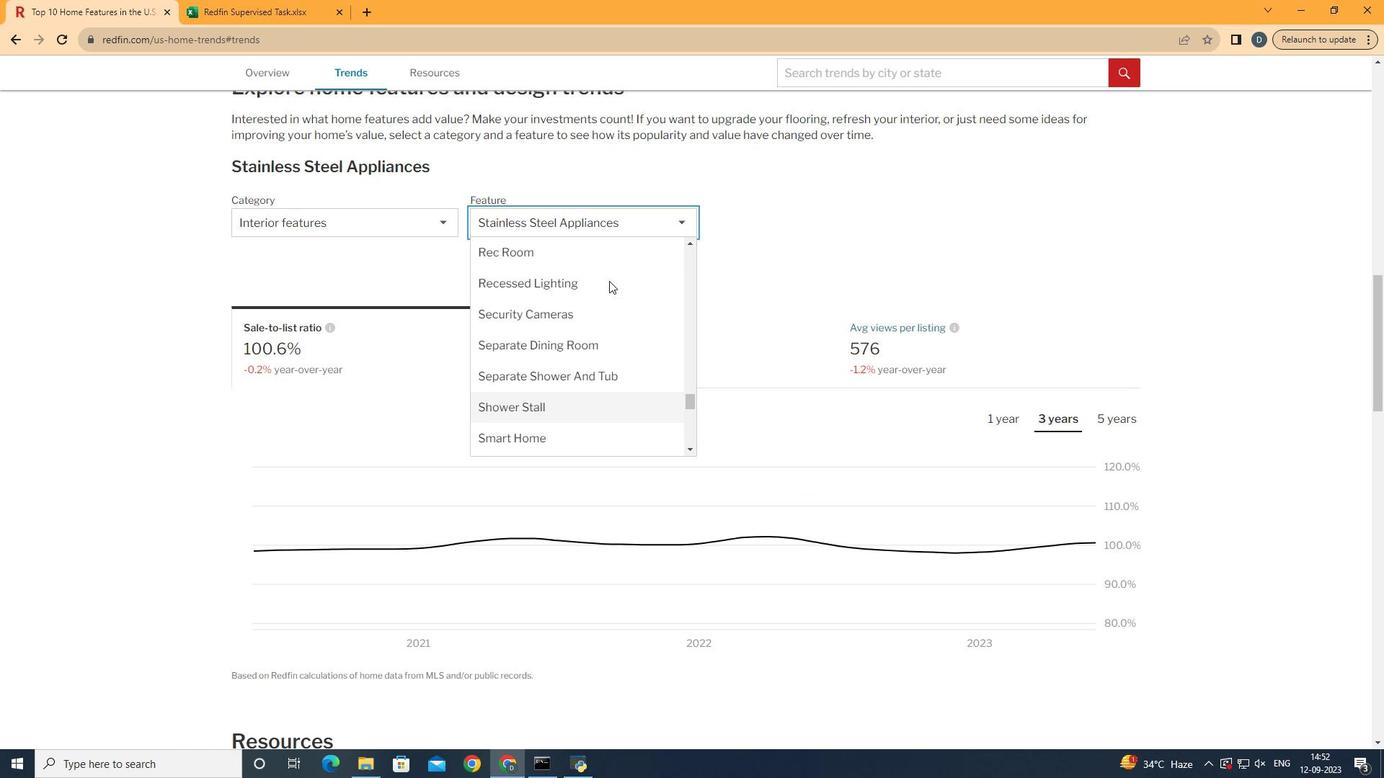 
Action: Mouse moved to (609, 281)
Screenshot: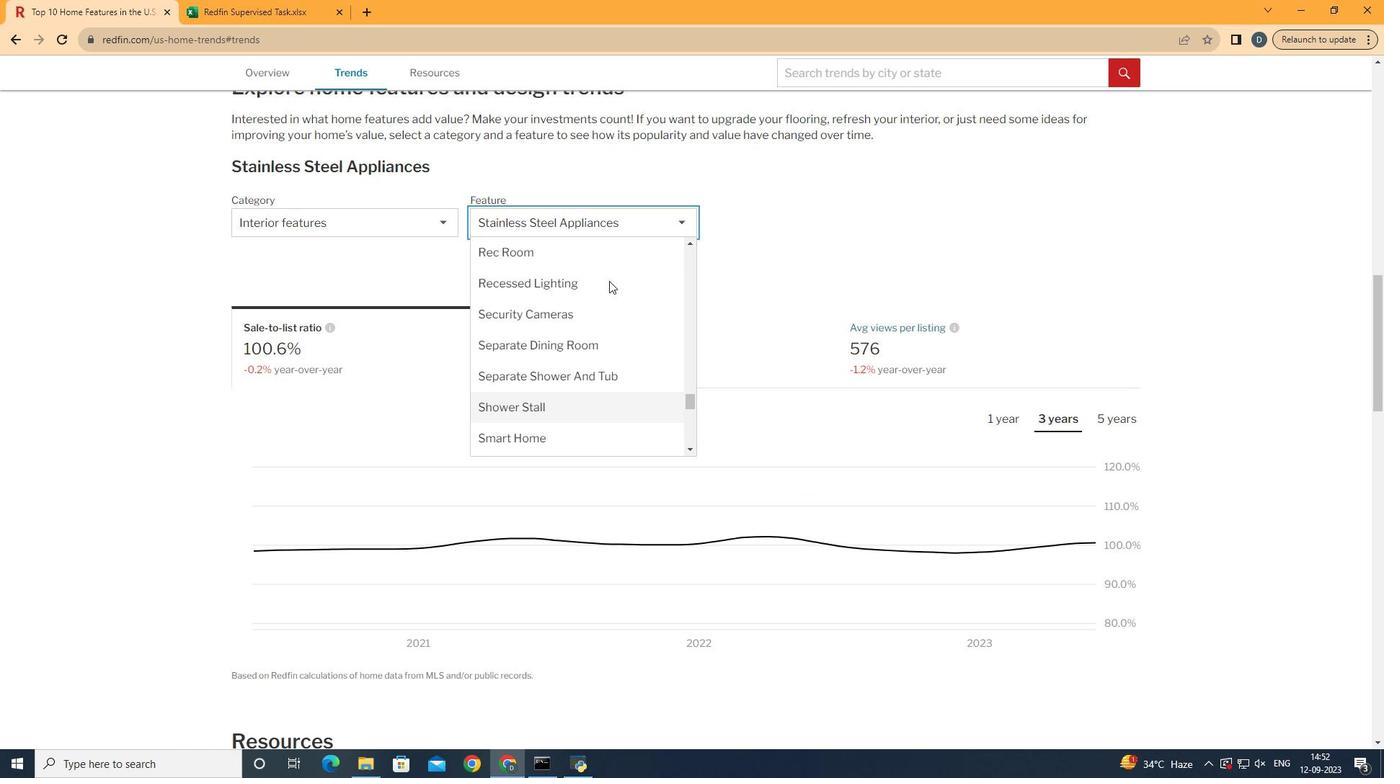 
Action: Mouse scrolled (609, 281) with delta (0, 0)
Screenshot: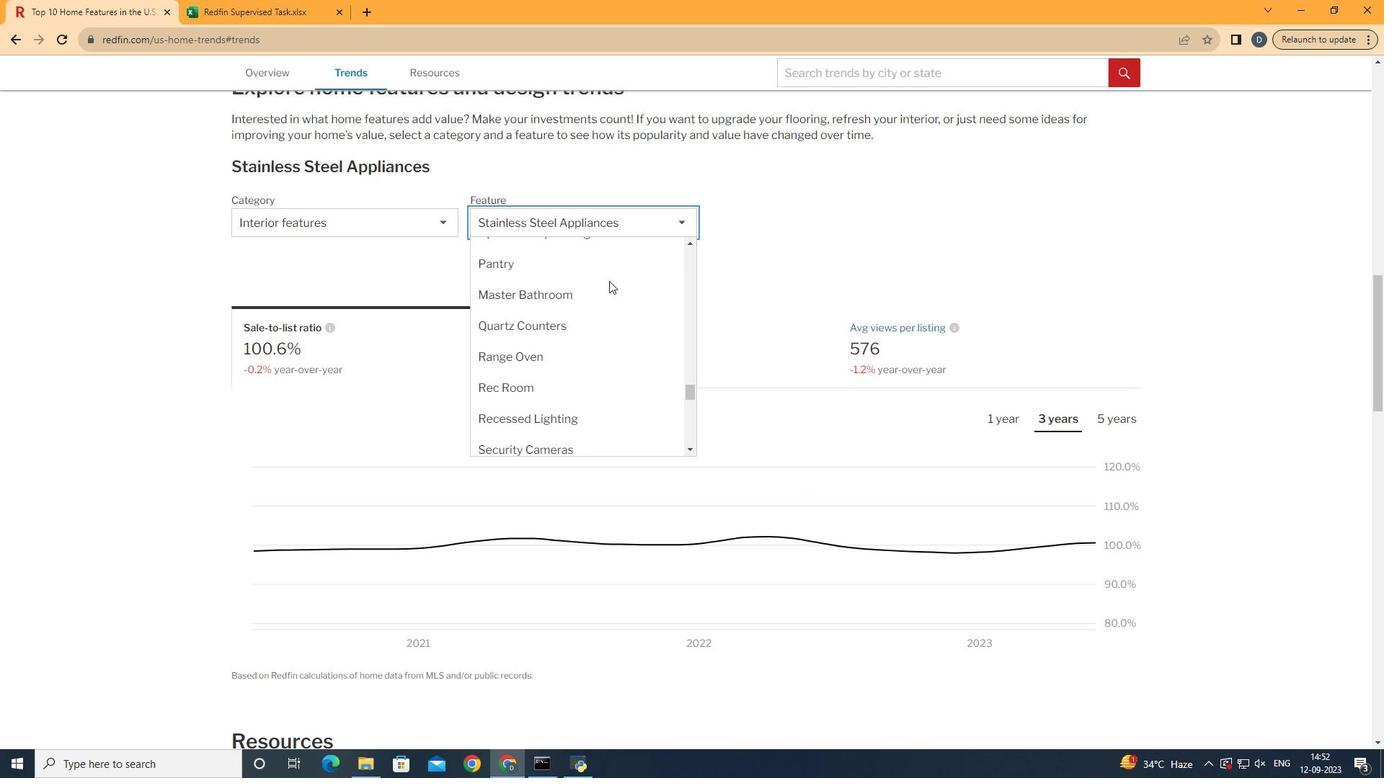 
Action: Mouse scrolled (609, 281) with delta (0, 0)
Screenshot: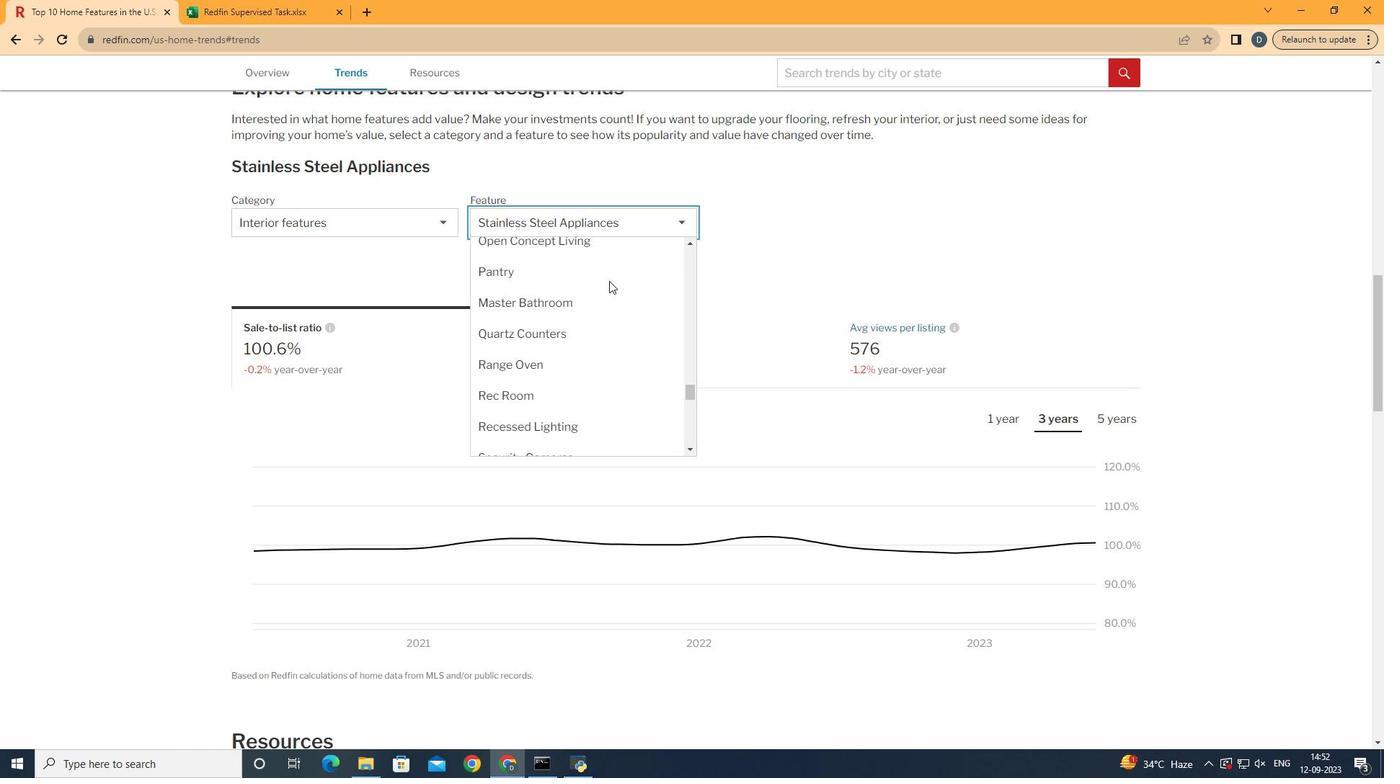 
Action: Mouse scrolled (609, 281) with delta (0, 0)
Screenshot: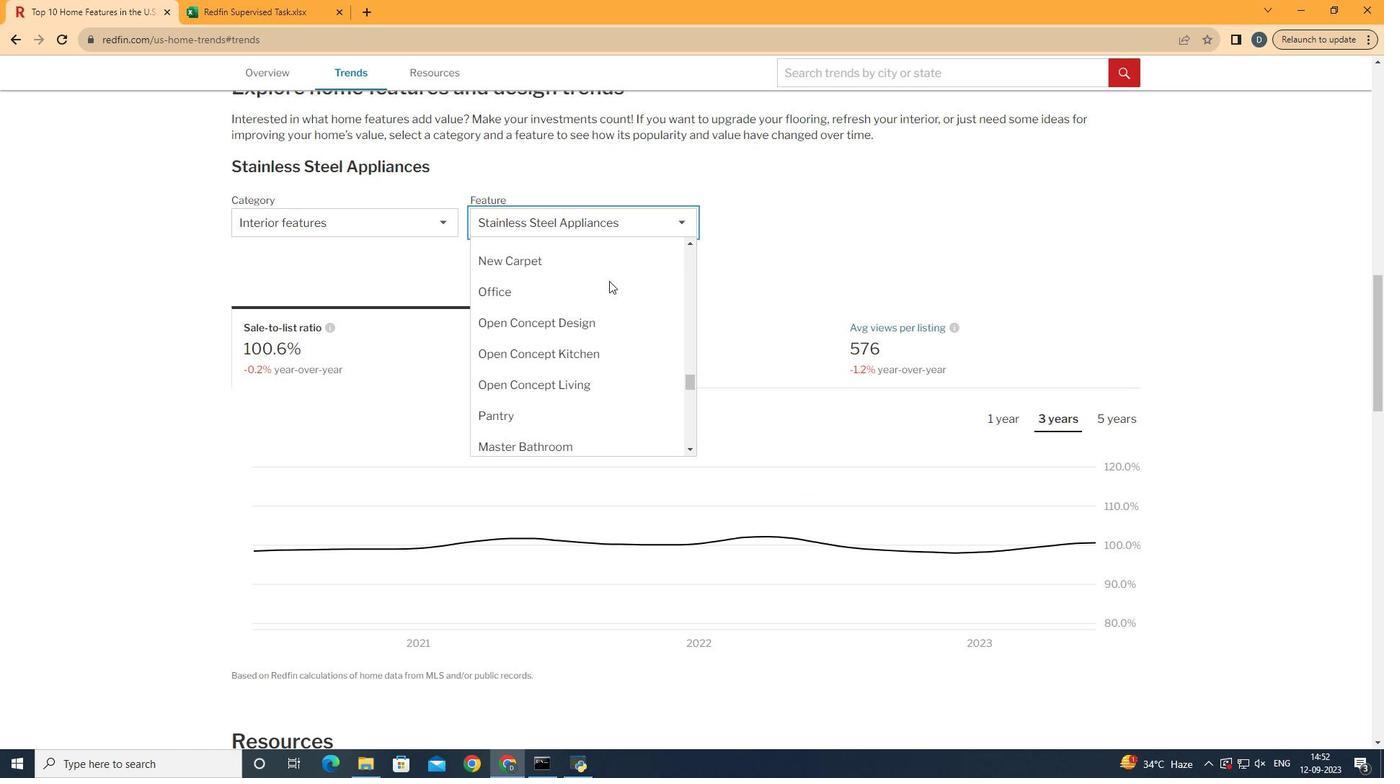 
Action: Mouse scrolled (609, 281) with delta (0, 0)
Screenshot: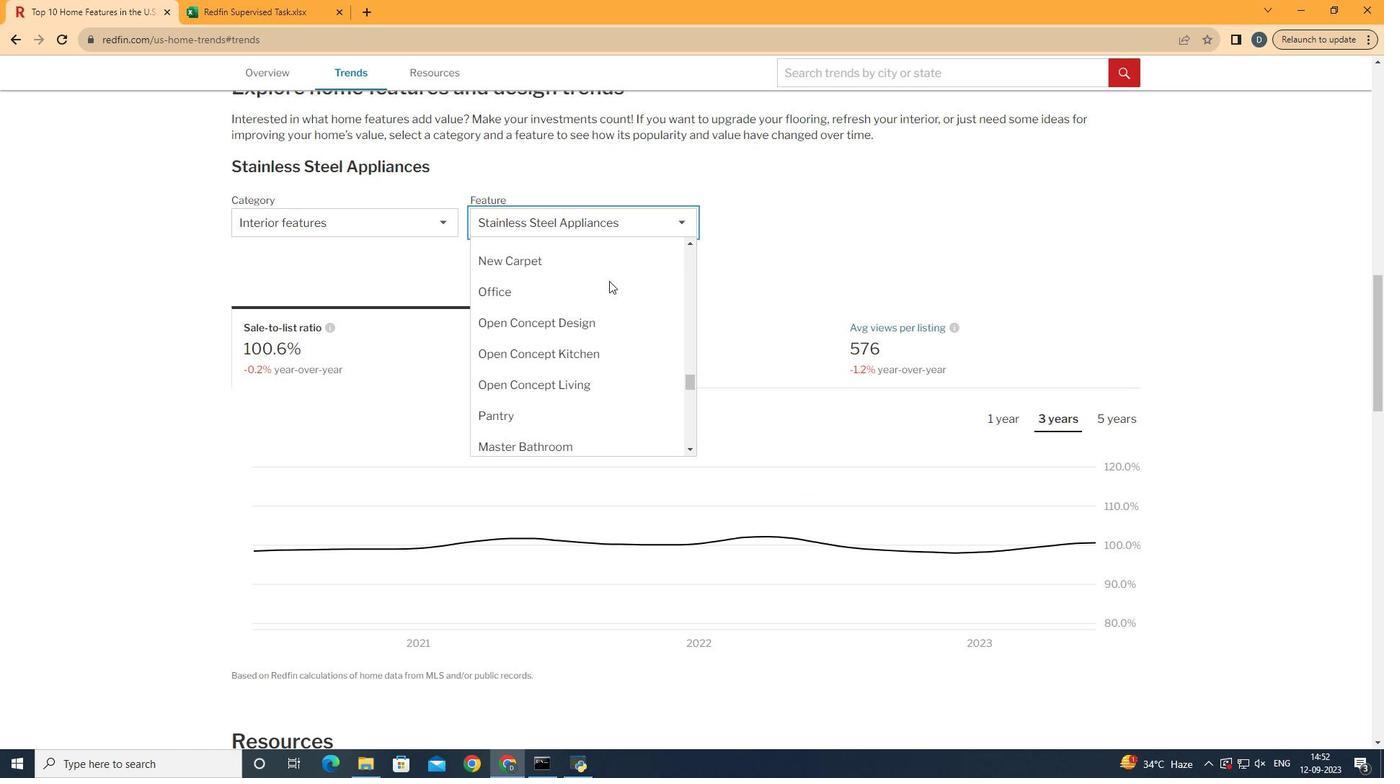 
Action: Mouse scrolled (609, 281) with delta (0, 0)
Screenshot: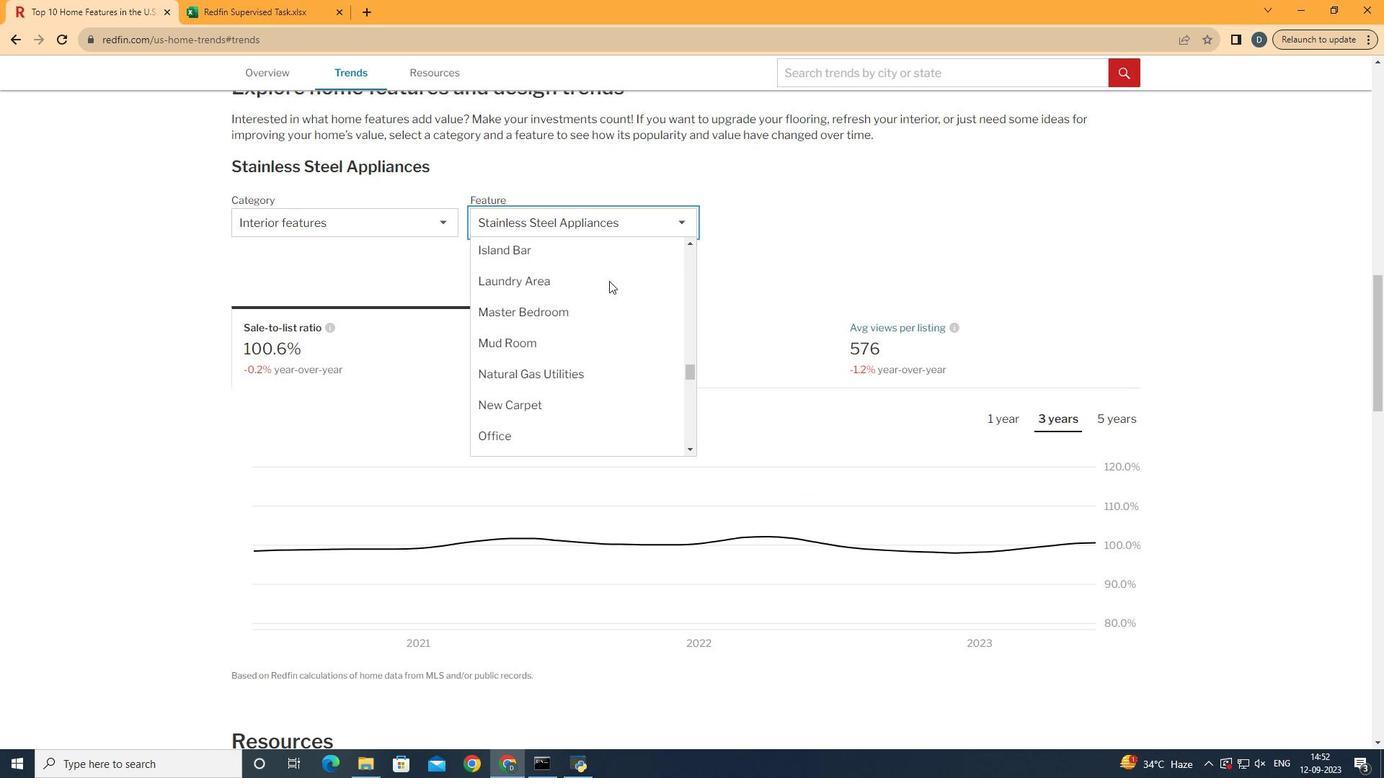 
Action: Mouse scrolled (609, 281) with delta (0, 0)
Screenshot: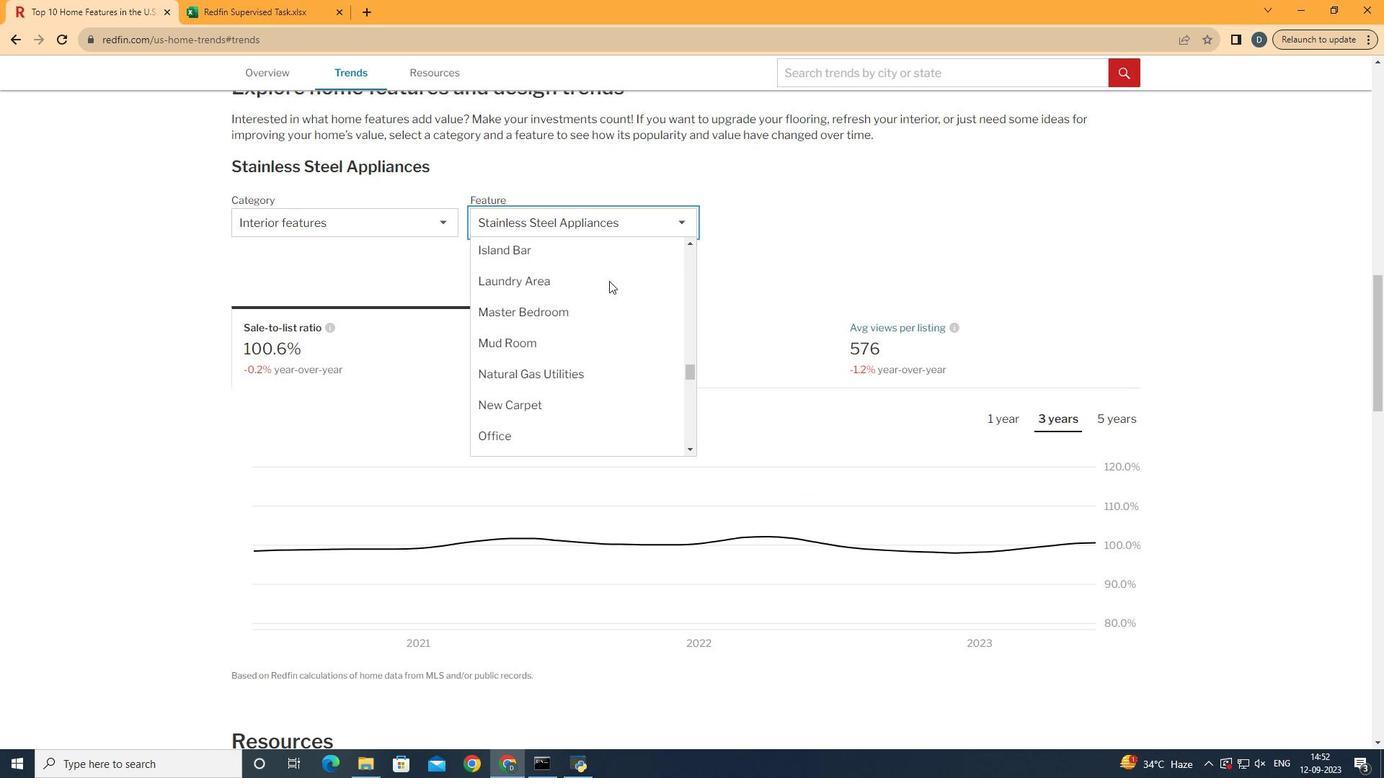 
Action: Mouse moved to (611, 420)
Screenshot: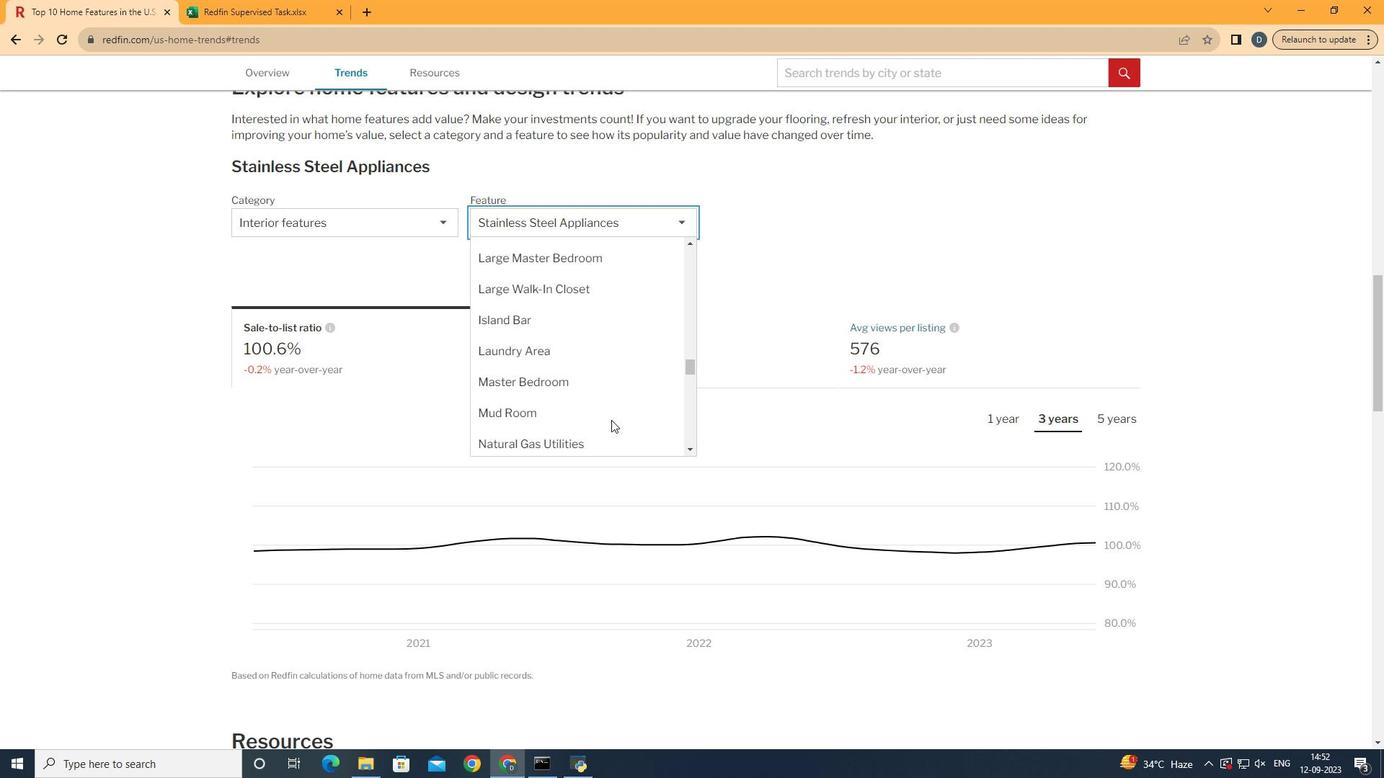 
Action: Mouse scrolled (611, 421) with delta (0, 0)
Screenshot: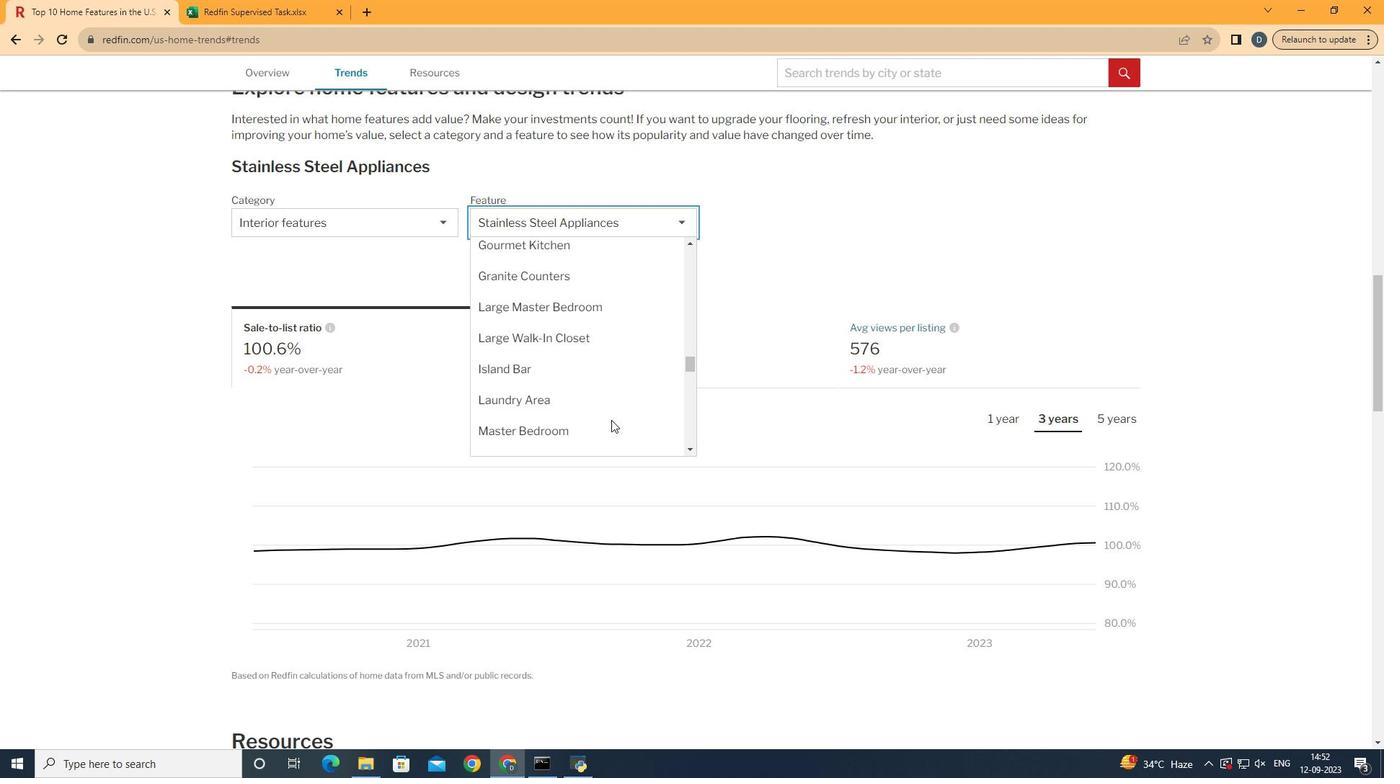 
Action: Mouse scrolled (611, 421) with delta (0, 0)
Screenshot: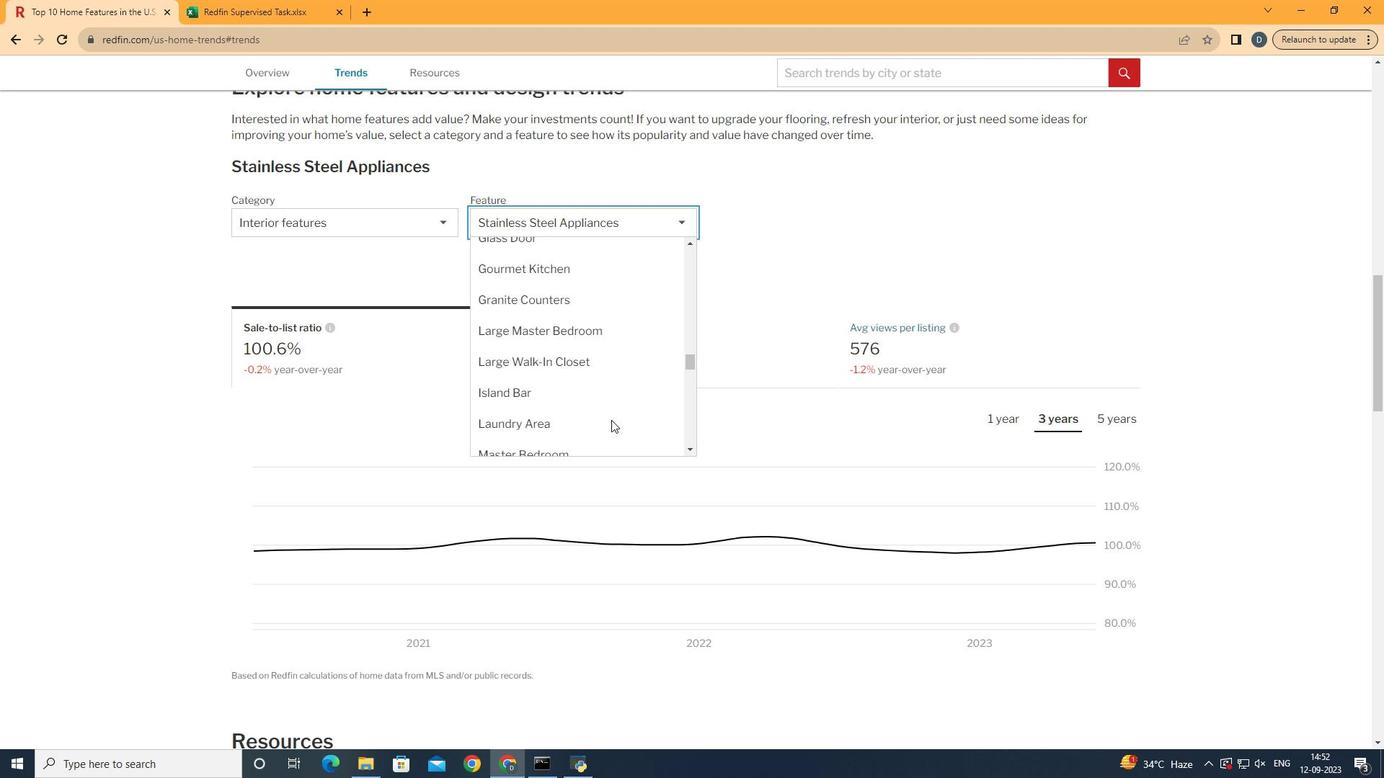 
Action: Mouse moved to (617, 298)
Screenshot: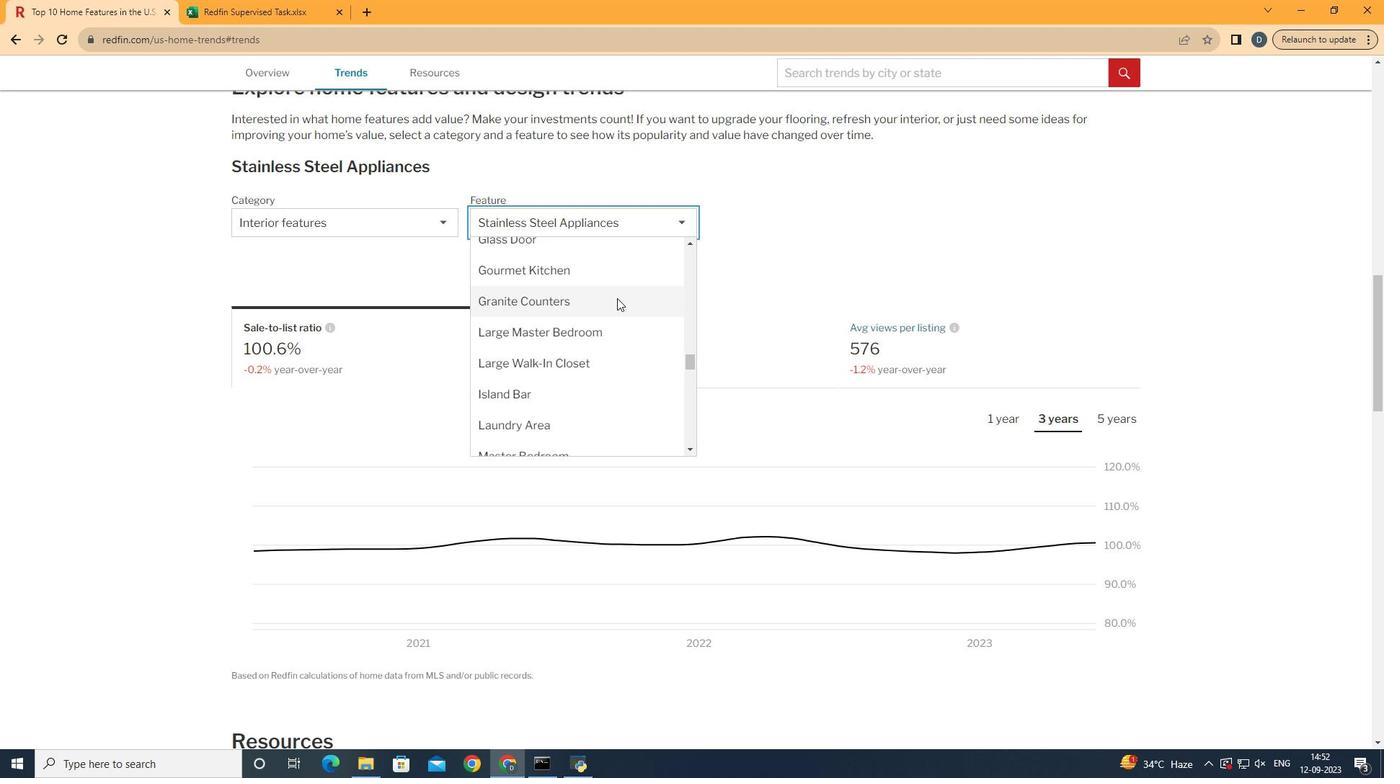 
Action: Mouse pressed left at (617, 298)
Screenshot: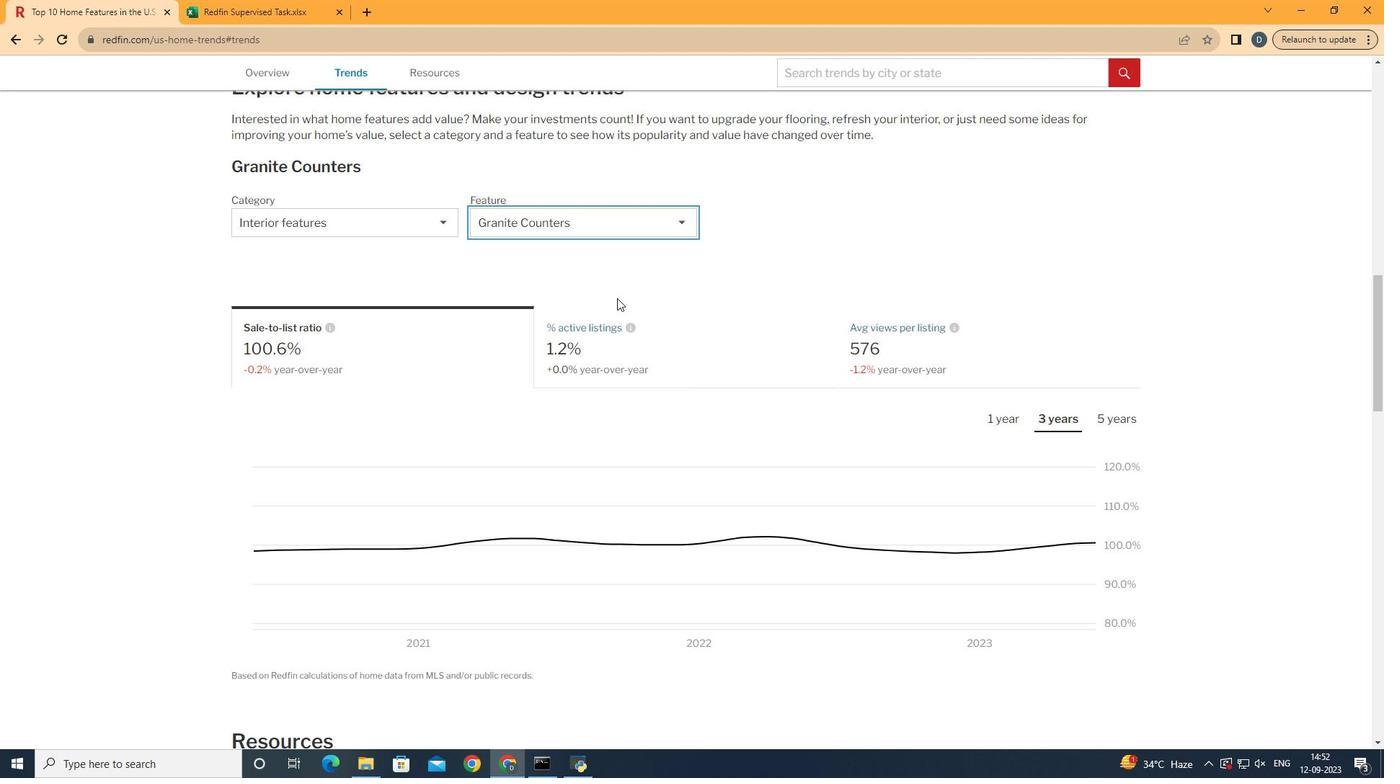 
Action: Mouse moved to (1027, 339)
Screenshot: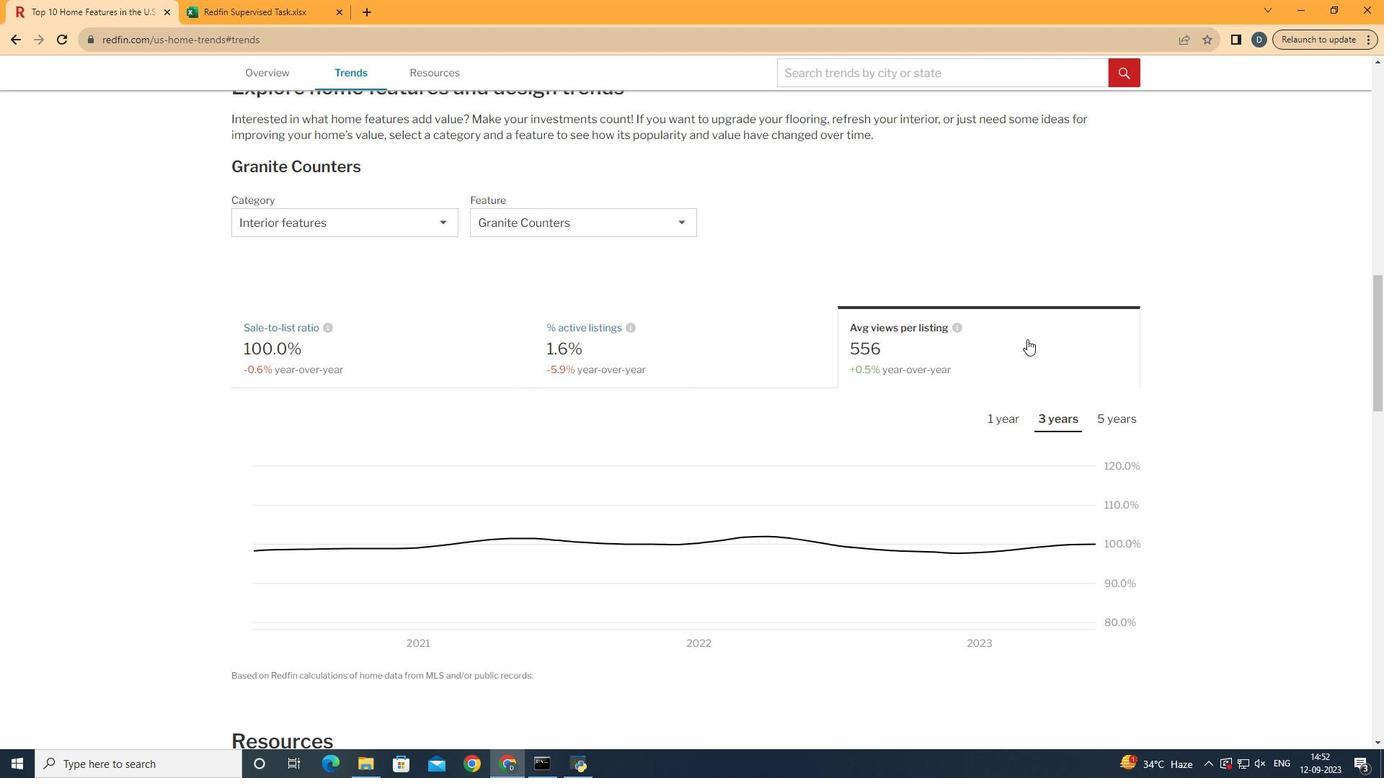 
Action: Mouse pressed left at (1027, 339)
Screenshot: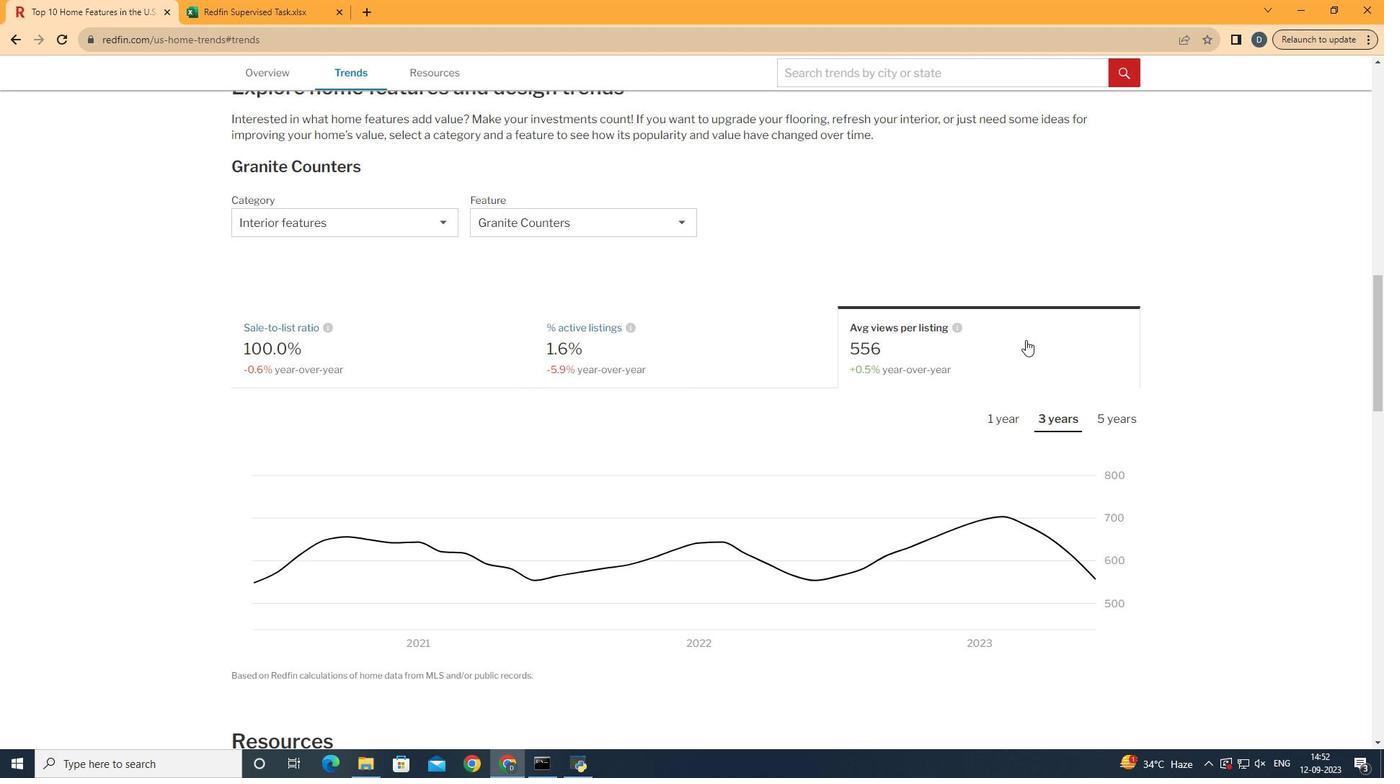 
Action: Mouse moved to (998, 425)
Screenshot: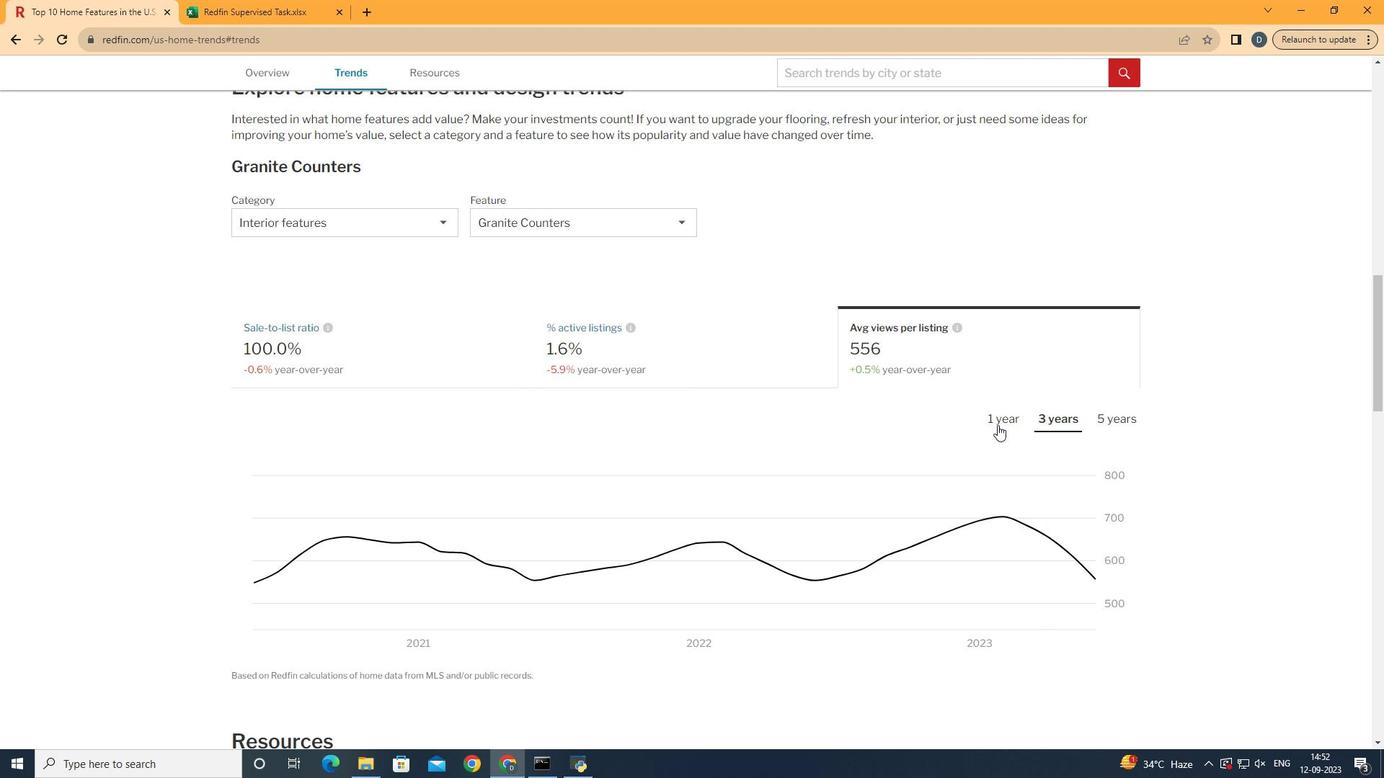 
Action: Mouse pressed left at (998, 425)
Screenshot: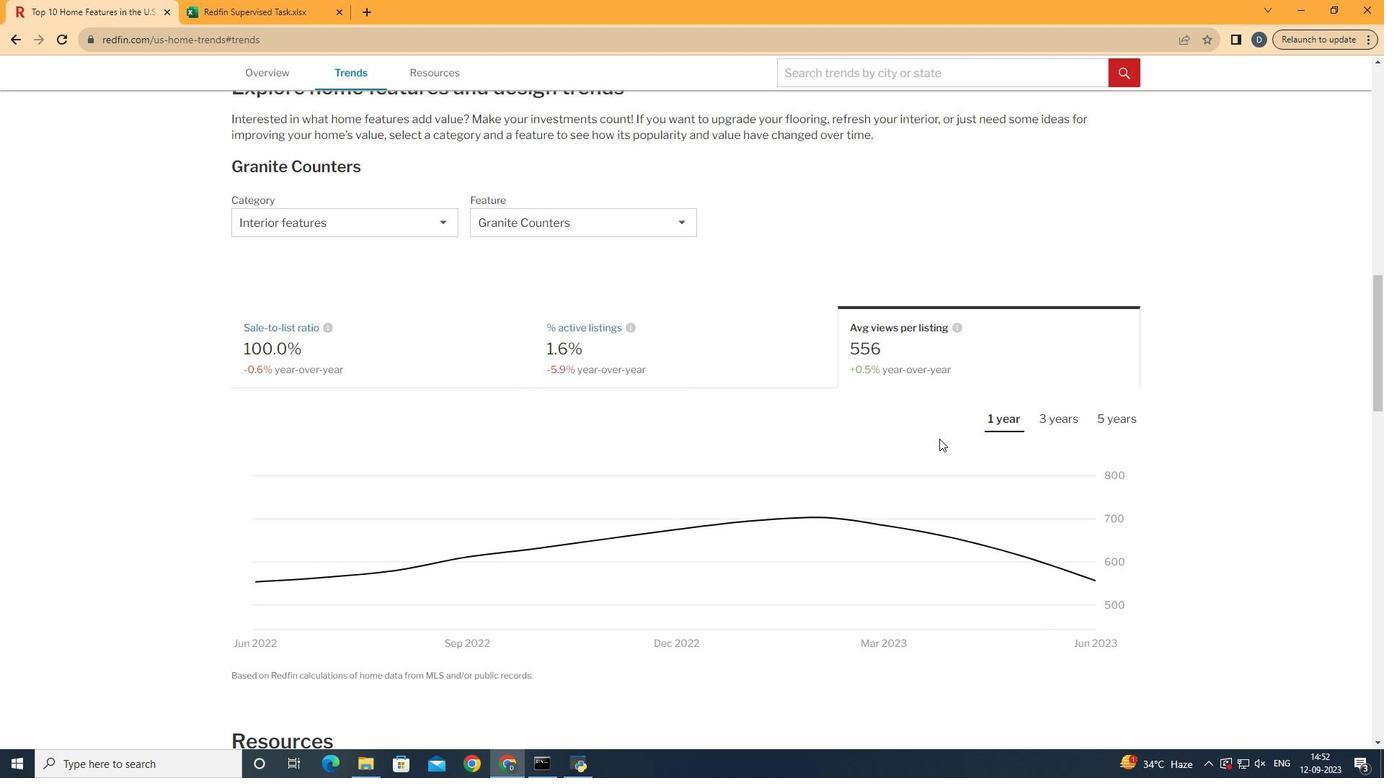 
Action: Mouse moved to (1155, 571)
Screenshot: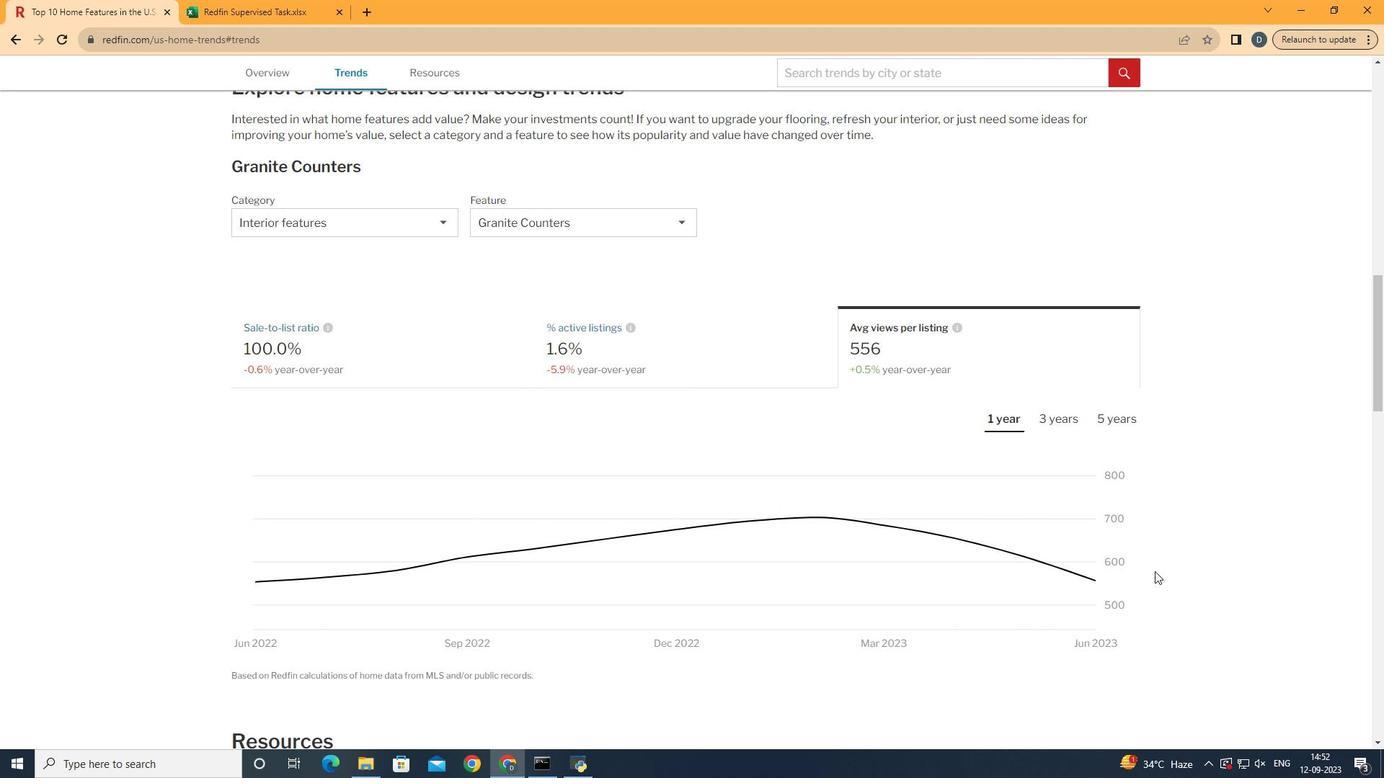 
